 Task: Find connections with filter location Chāndūr Bāzār with filter topic #jobinterviewswith filter profile language French with filter current company Ambe International-Recruitment and Mobility with filter school MORADABAD INSTITUTE OF TECHNOLOGY, MORADABAD. with filter industry Shuttles and Special Needs Transportation Services with filter service category Information Security with filter keywords title Telephone Operator
Action: Mouse moved to (581, 81)
Screenshot: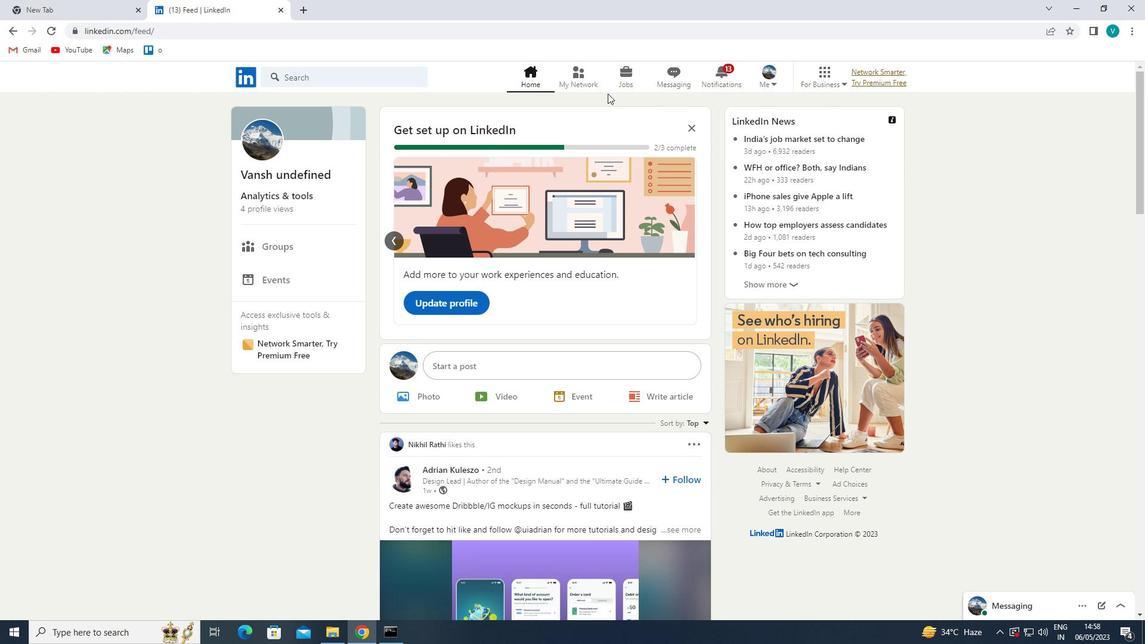 
Action: Mouse pressed left at (581, 81)
Screenshot: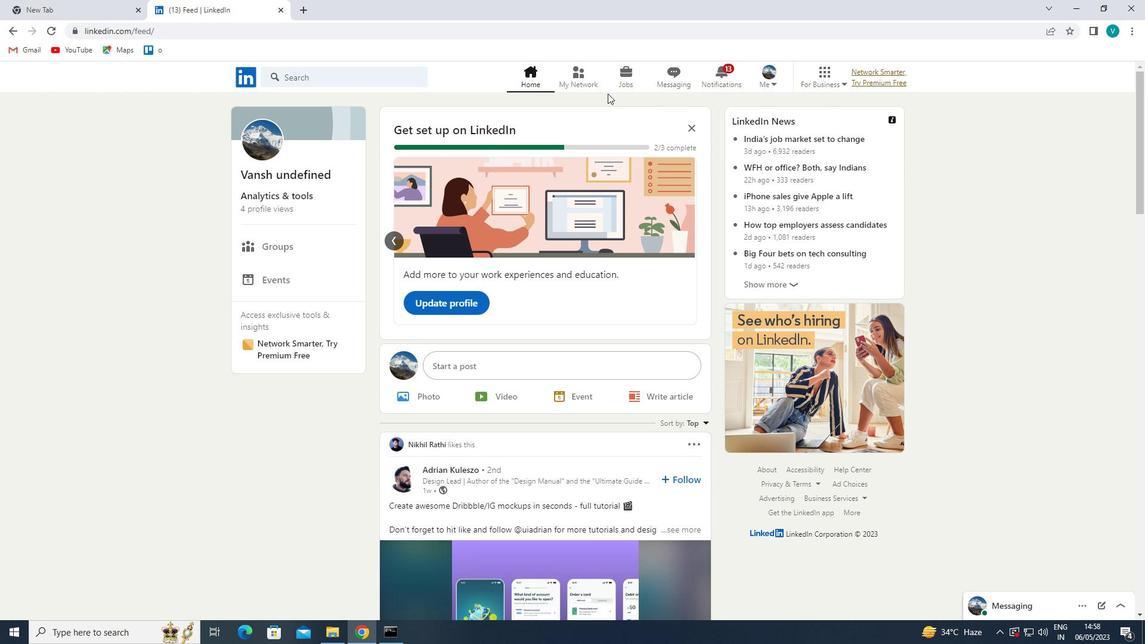
Action: Mouse moved to (333, 137)
Screenshot: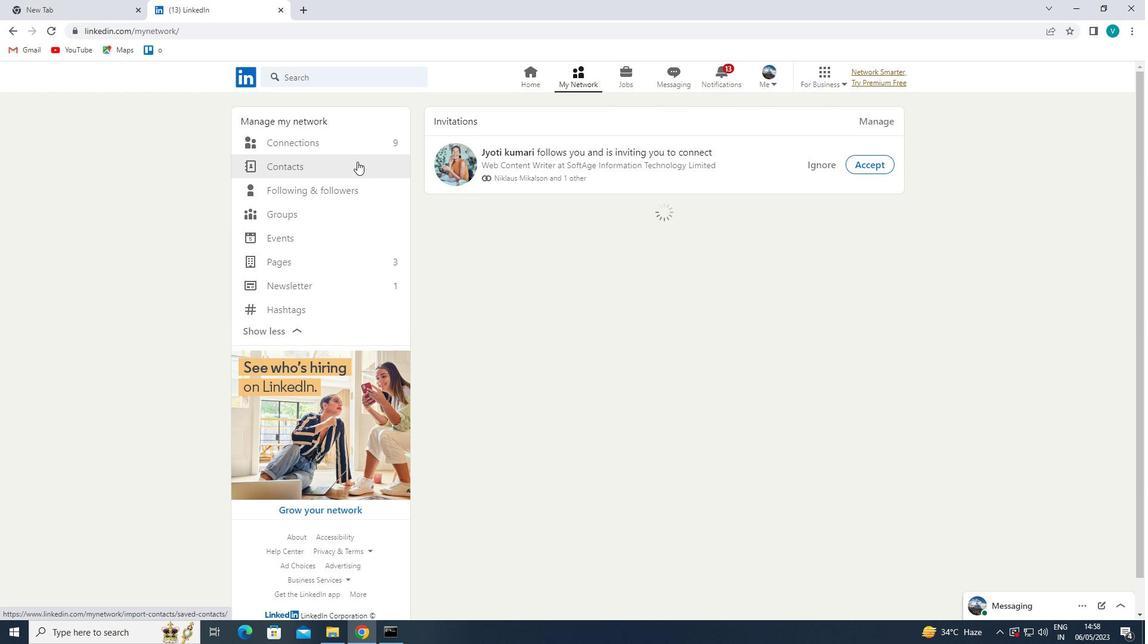 
Action: Mouse pressed left at (333, 137)
Screenshot: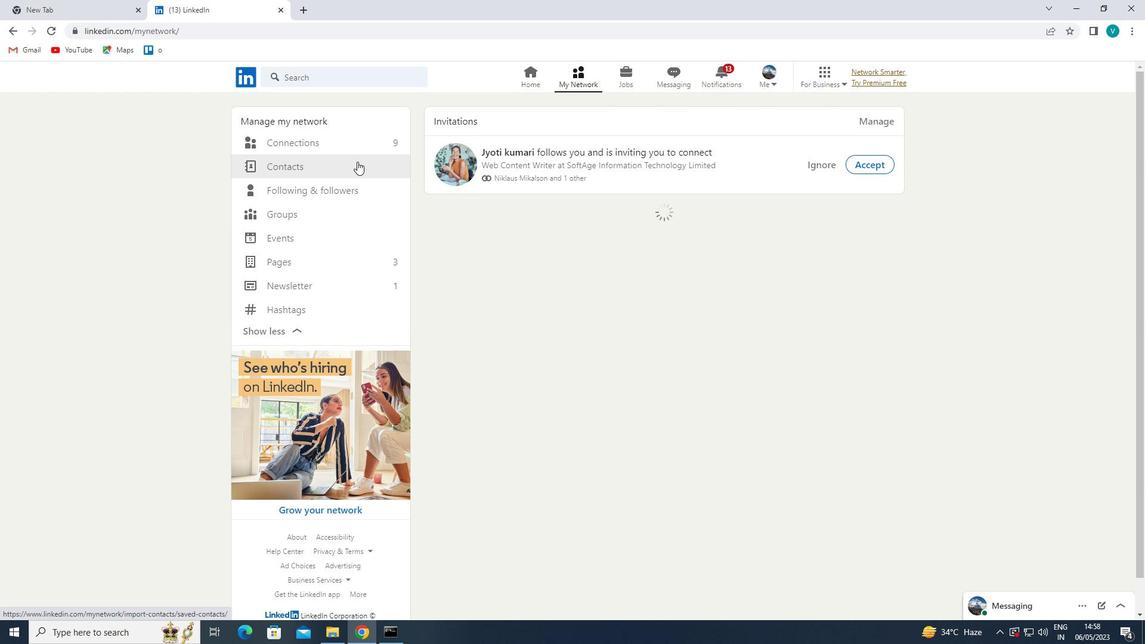 
Action: Mouse moved to (648, 137)
Screenshot: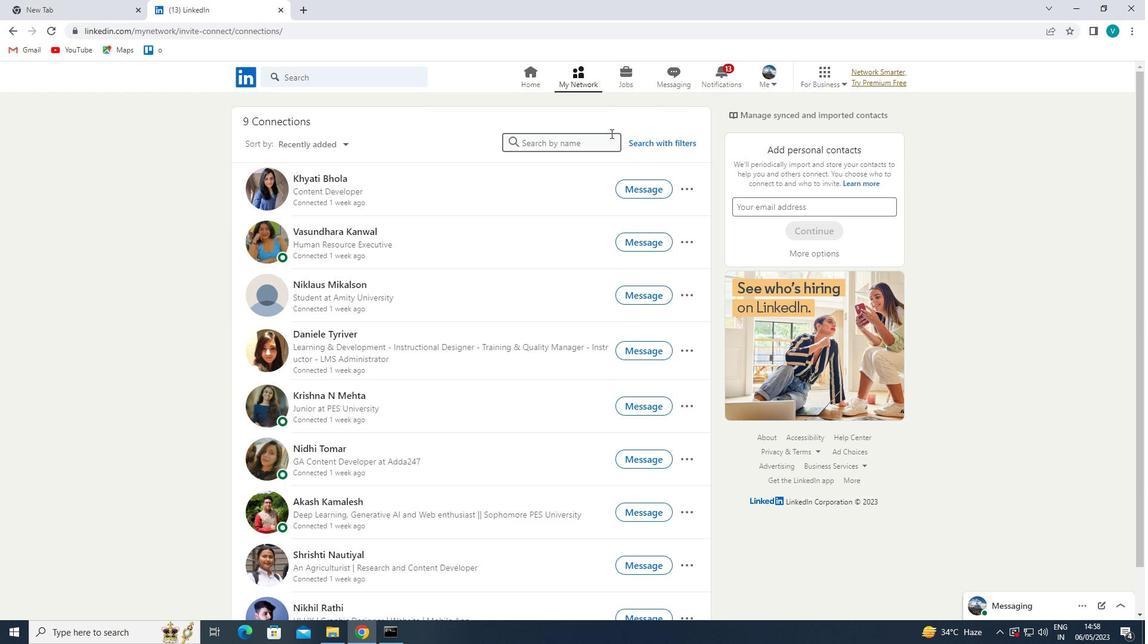 
Action: Mouse pressed left at (648, 137)
Screenshot: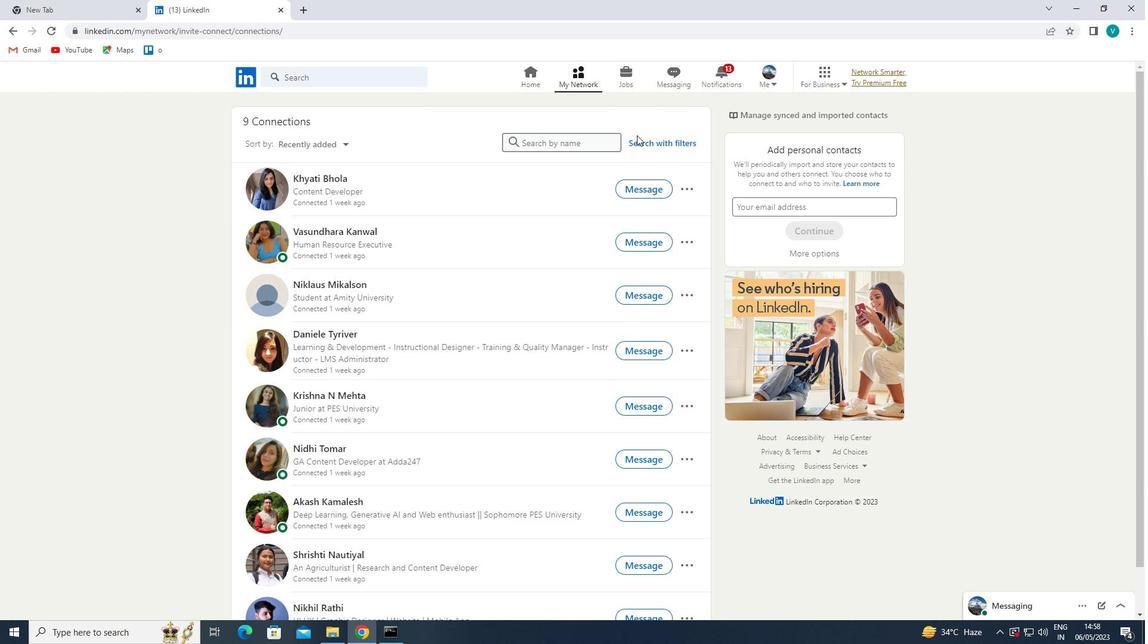 
Action: Mouse moved to (577, 107)
Screenshot: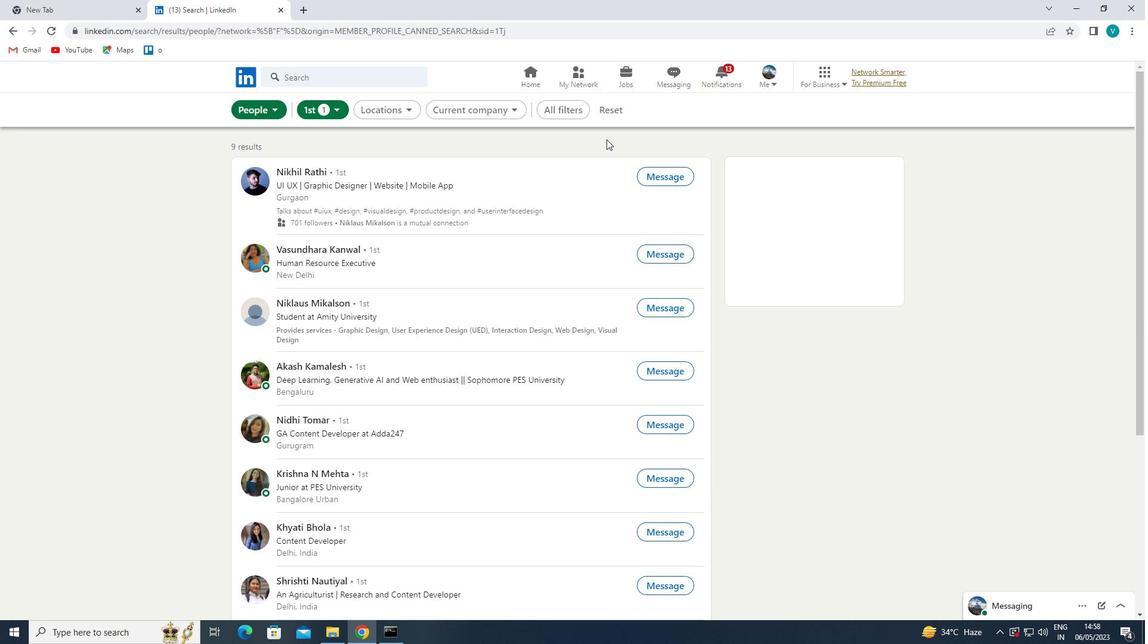 
Action: Mouse pressed left at (577, 107)
Screenshot: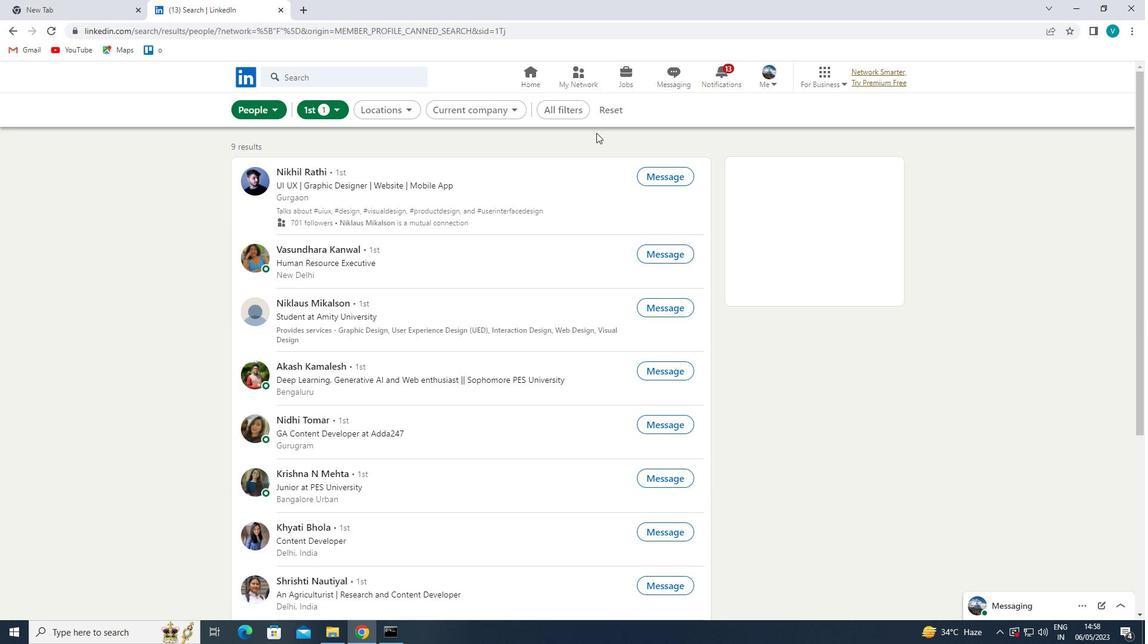 
Action: Mouse moved to (910, 248)
Screenshot: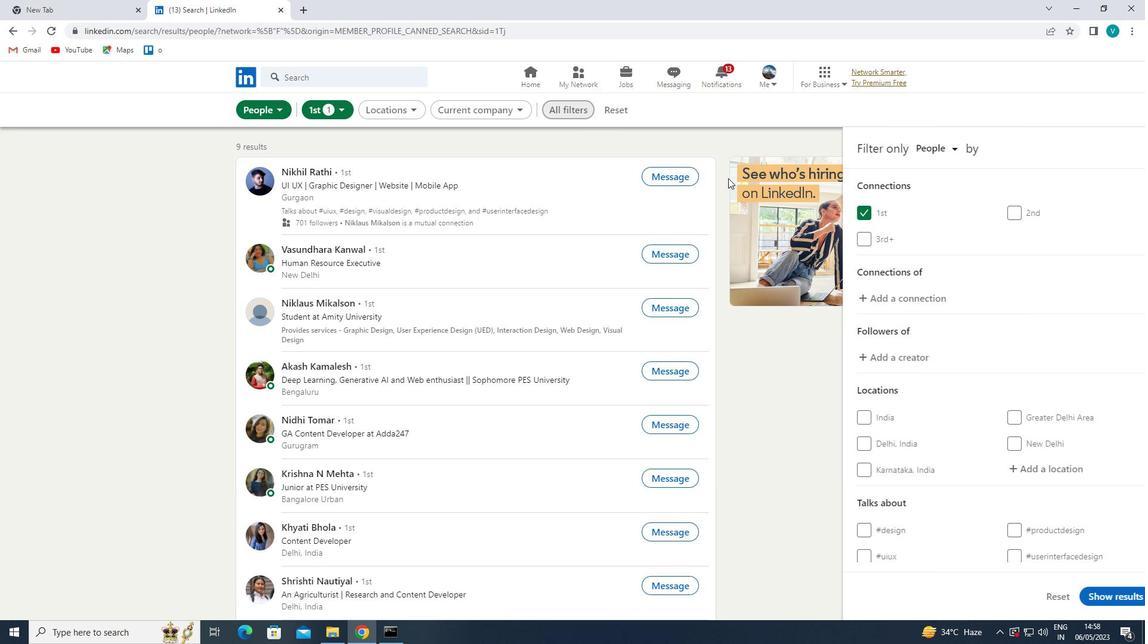 
Action: Mouse scrolled (910, 247) with delta (0, 0)
Screenshot: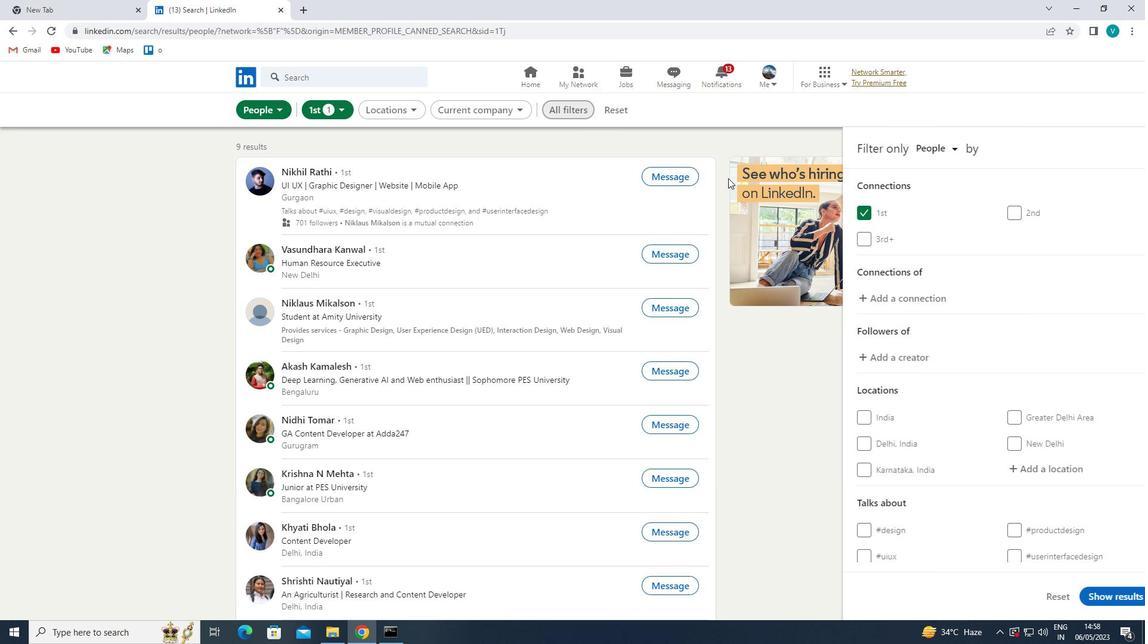 
Action: Mouse moved to (913, 251)
Screenshot: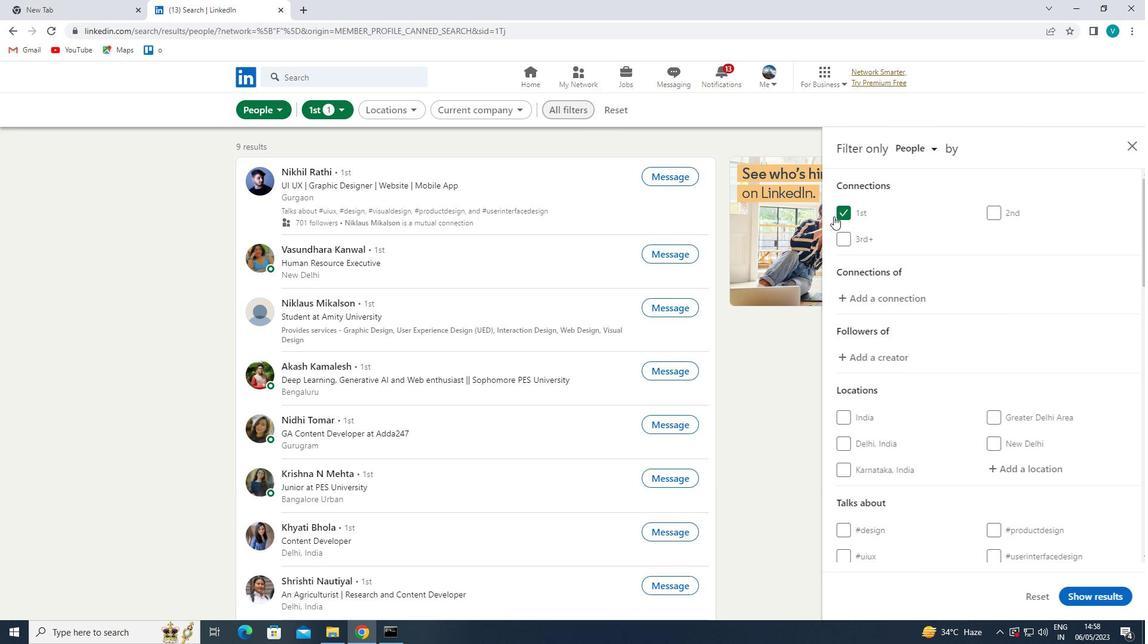 
Action: Mouse scrolled (913, 250) with delta (0, 0)
Screenshot: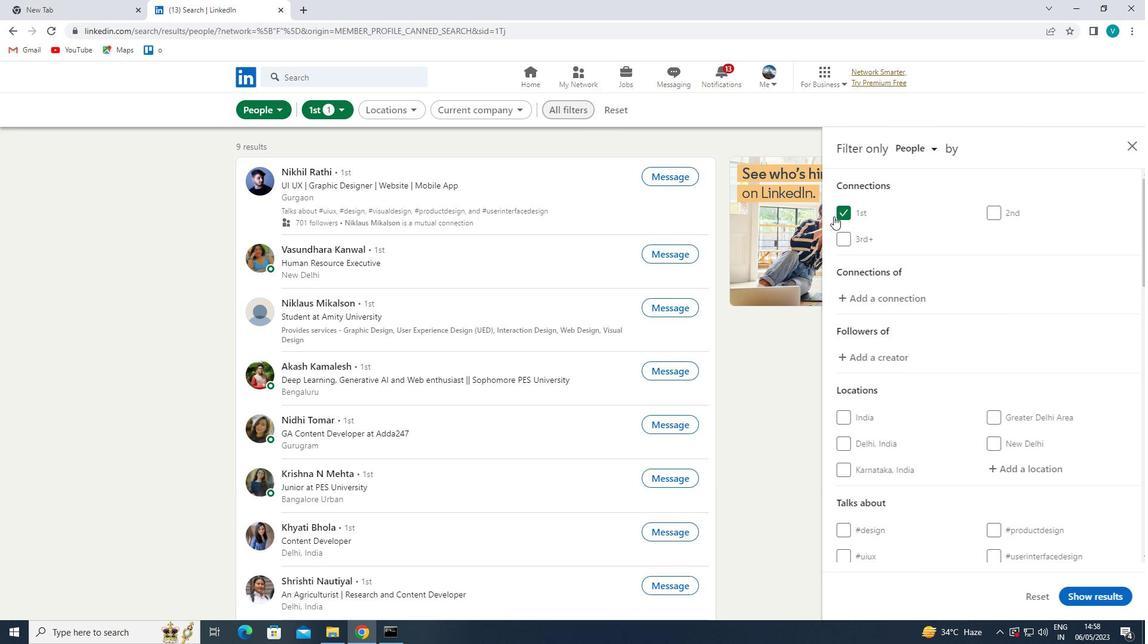 
Action: Mouse moved to (923, 259)
Screenshot: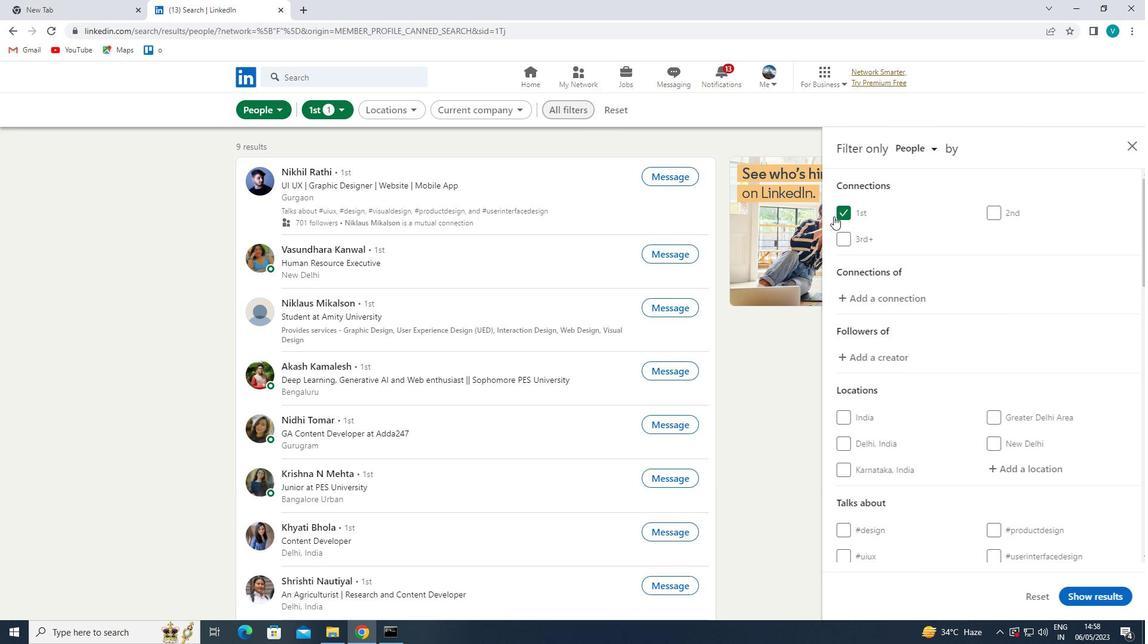 
Action: Mouse scrolled (923, 258) with delta (0, 0)
Screenshot: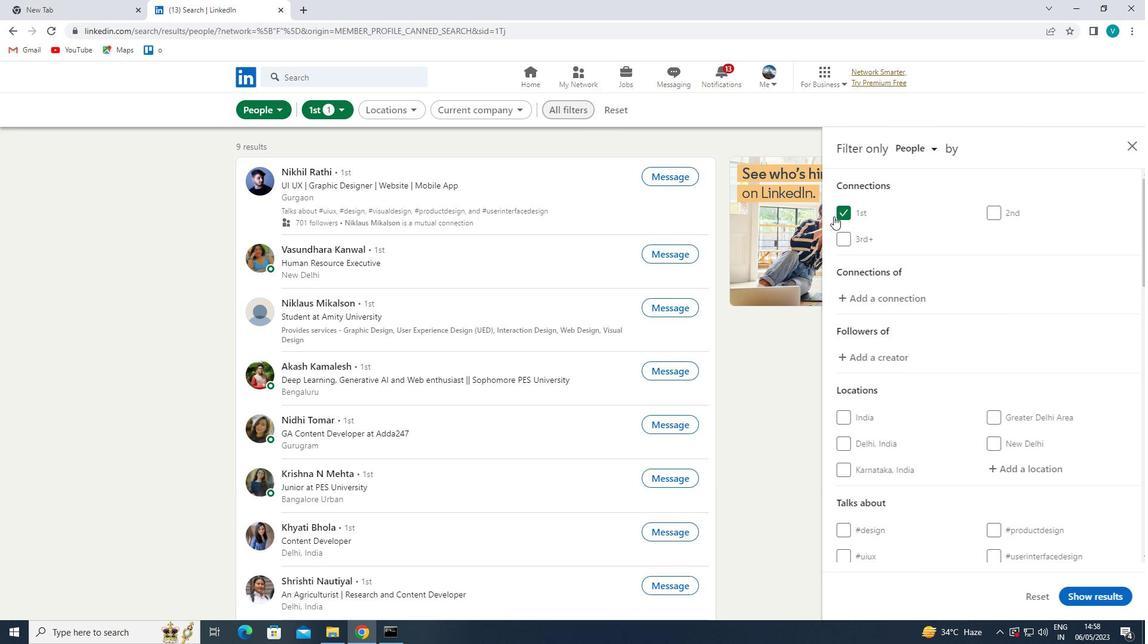 
Action: Mouse moved to (1020, 291)
Screenshot: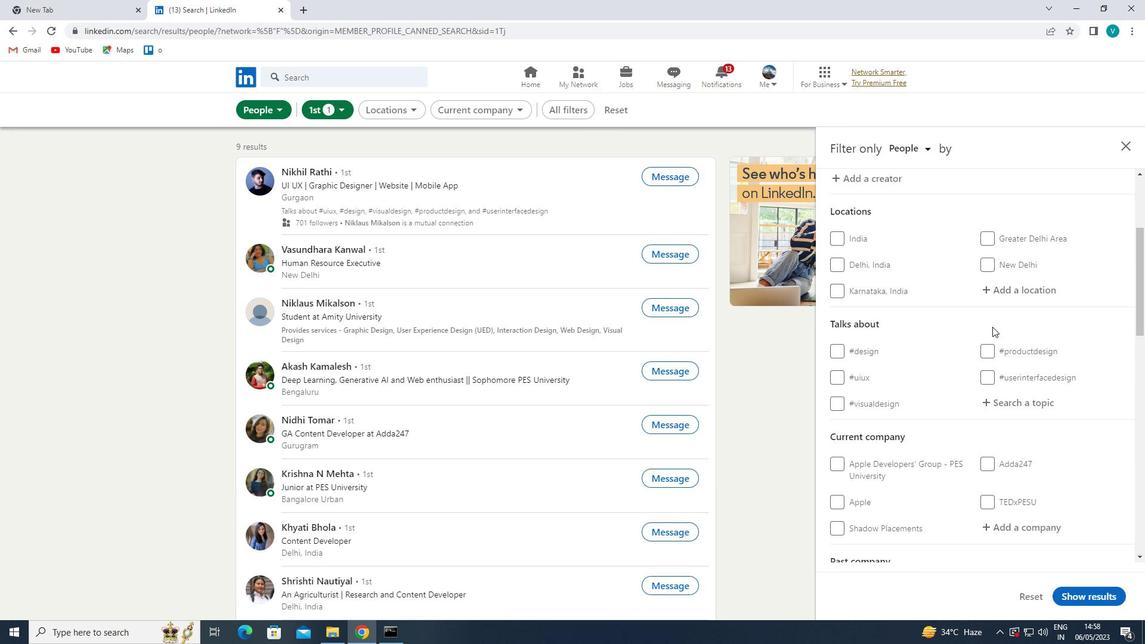 
Action: Mouse pressed left at (1020, 291)
Screenshot: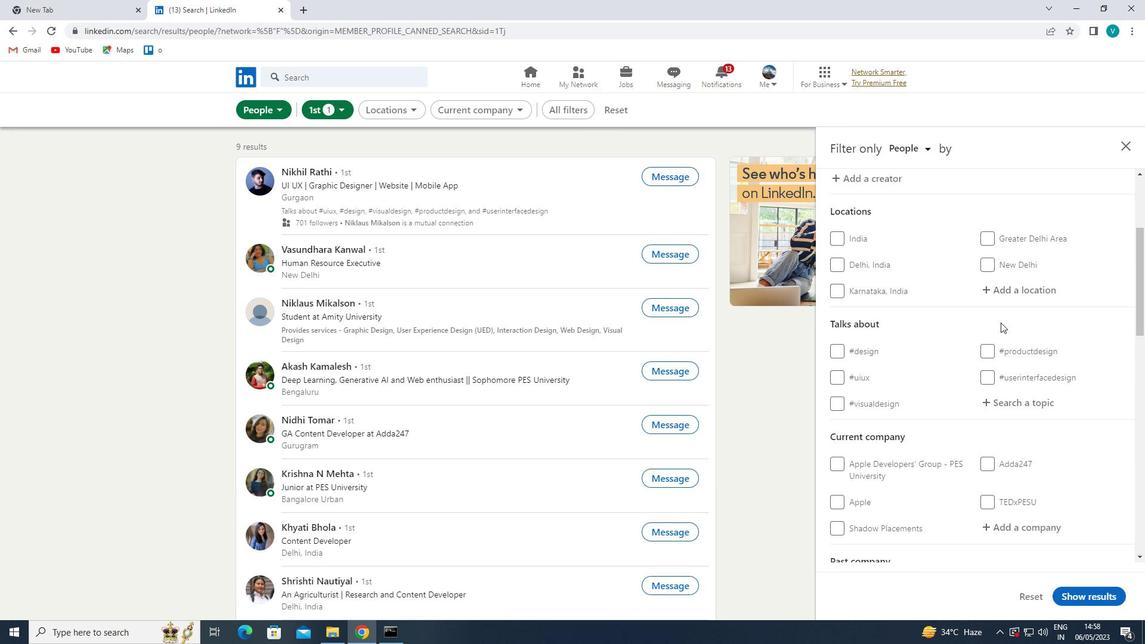 
Action: Mouse moved to (621, 76)
Screenshot: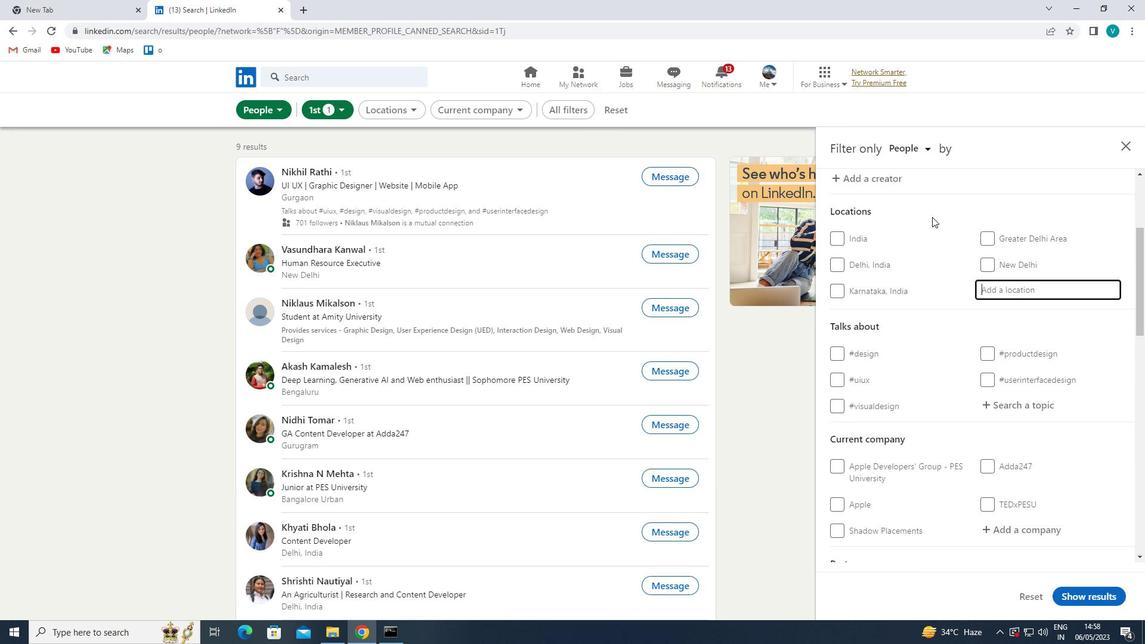 
Action: Key pressed <Key.shift>CHANDUR
Screenshot: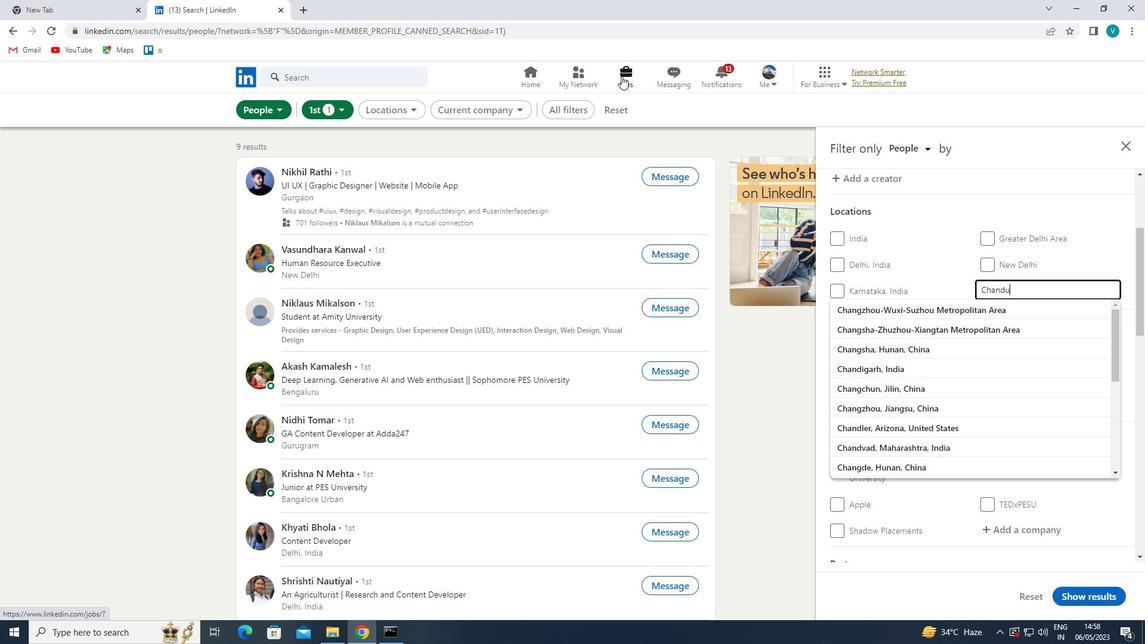 
Action: Mouse moved to (917, 307)
Screenshot: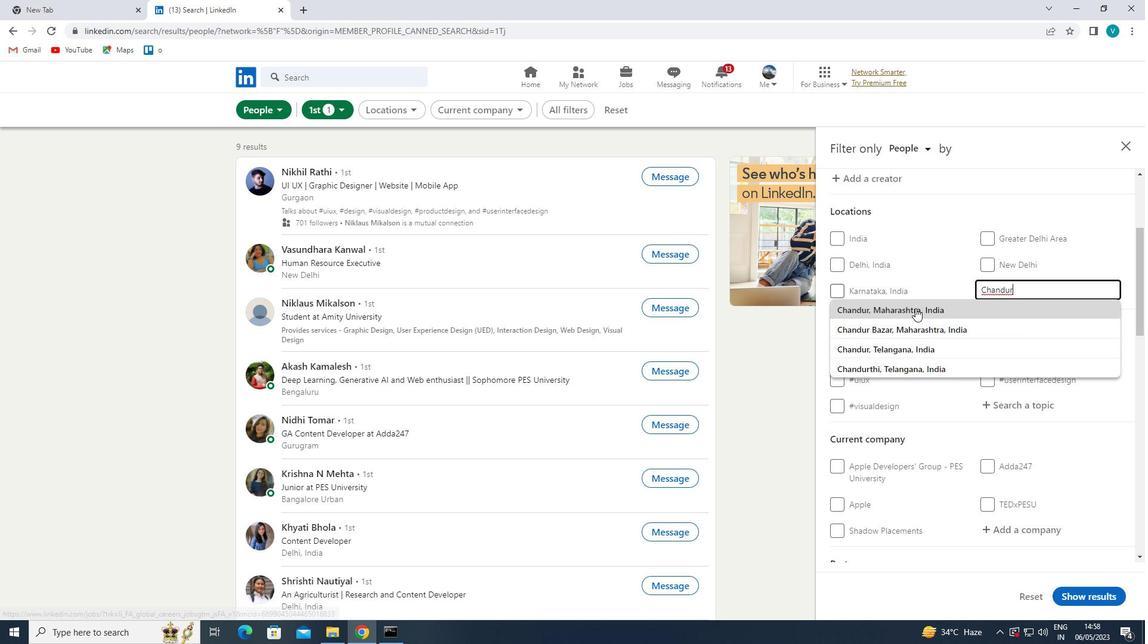 
Action: Mouse pressed left at (917, 307)
Screenshot: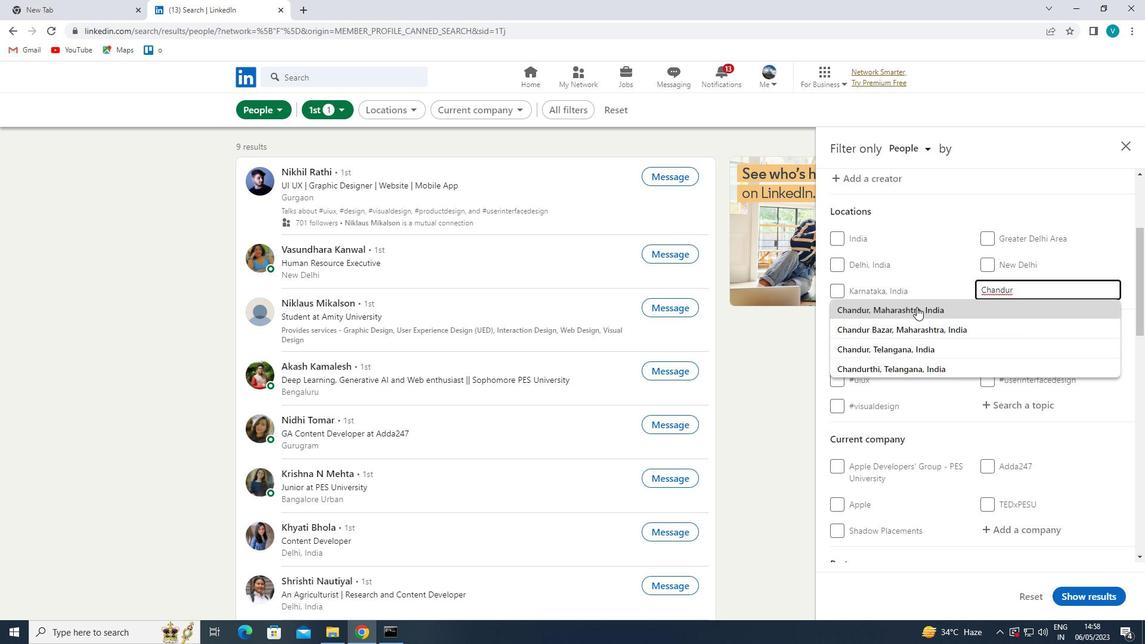 
Action: Mouse moved to (901, 283)
Screenshot: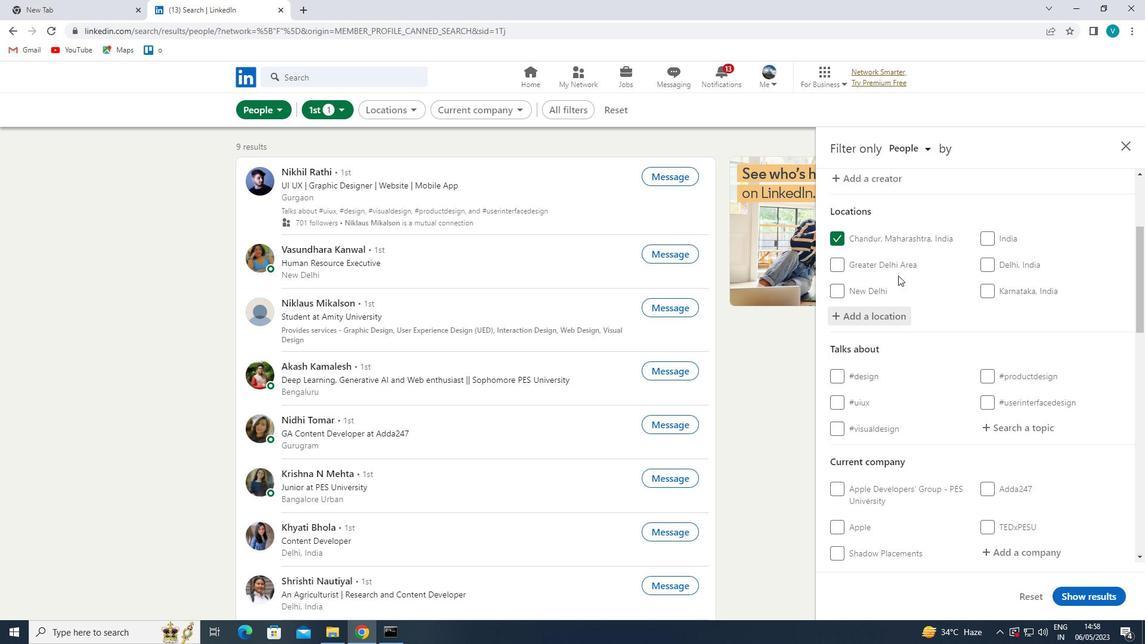 
Action: Mouse scrolled (901, 282) with delta (0, 0)
Screenshot: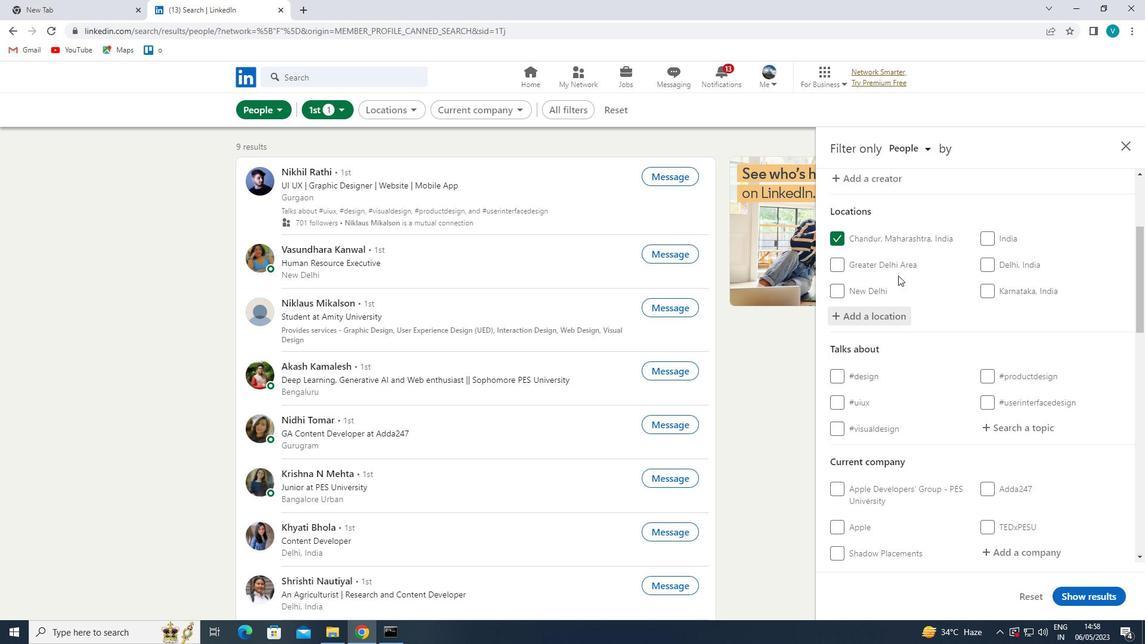 
Action: Mouse moved to (904, 284)
Screenshot: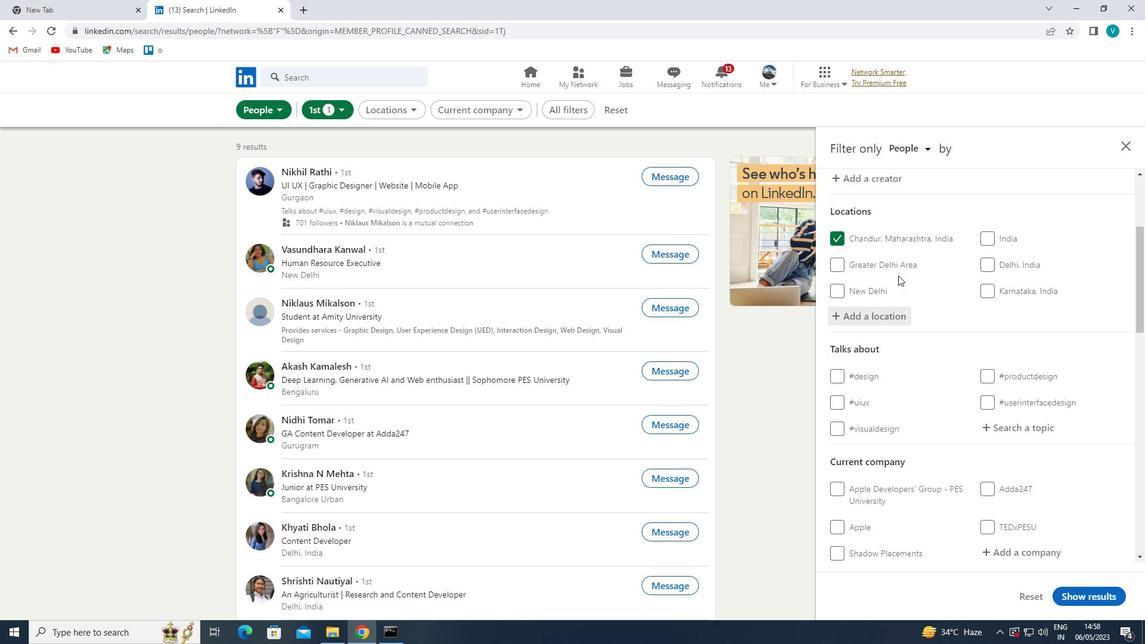 
Action: Mouse scrolled (904, 284) with delta (0, 0)
Screenshot: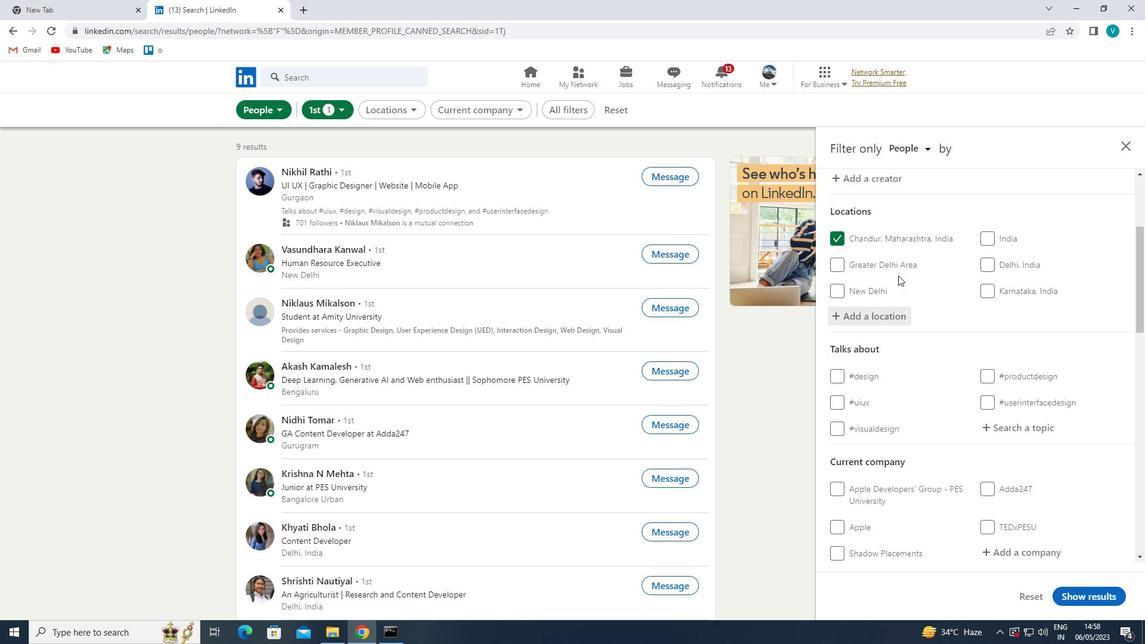 
Action: Mouse moved to (1027, 309)
Screenshot: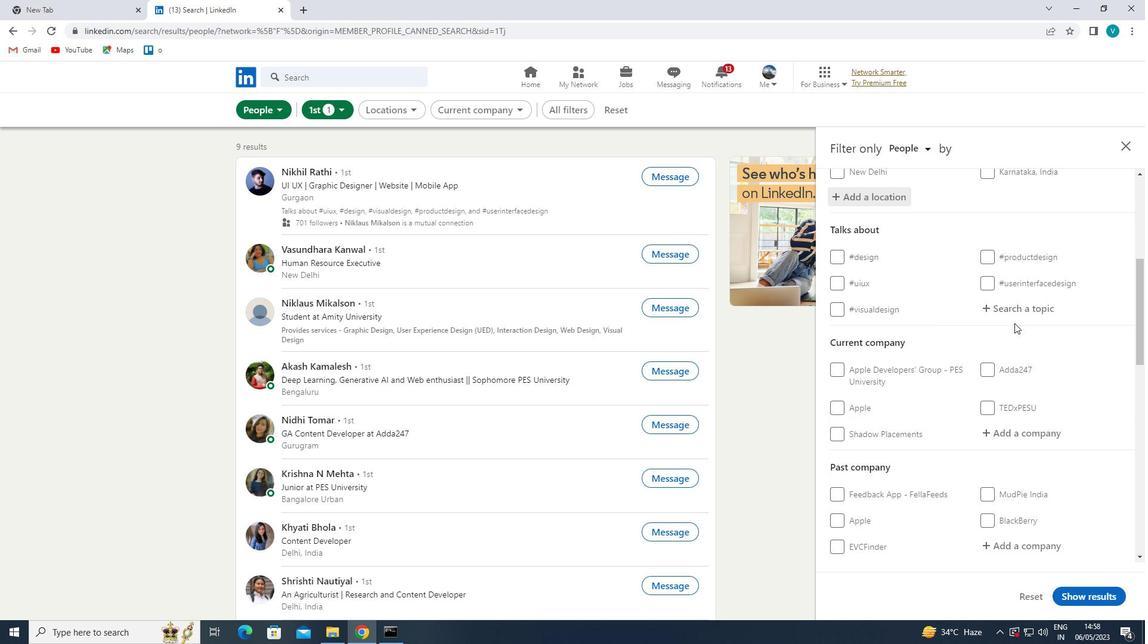 
Action: Mouse pressed left at (1027, 309)
Screenshot: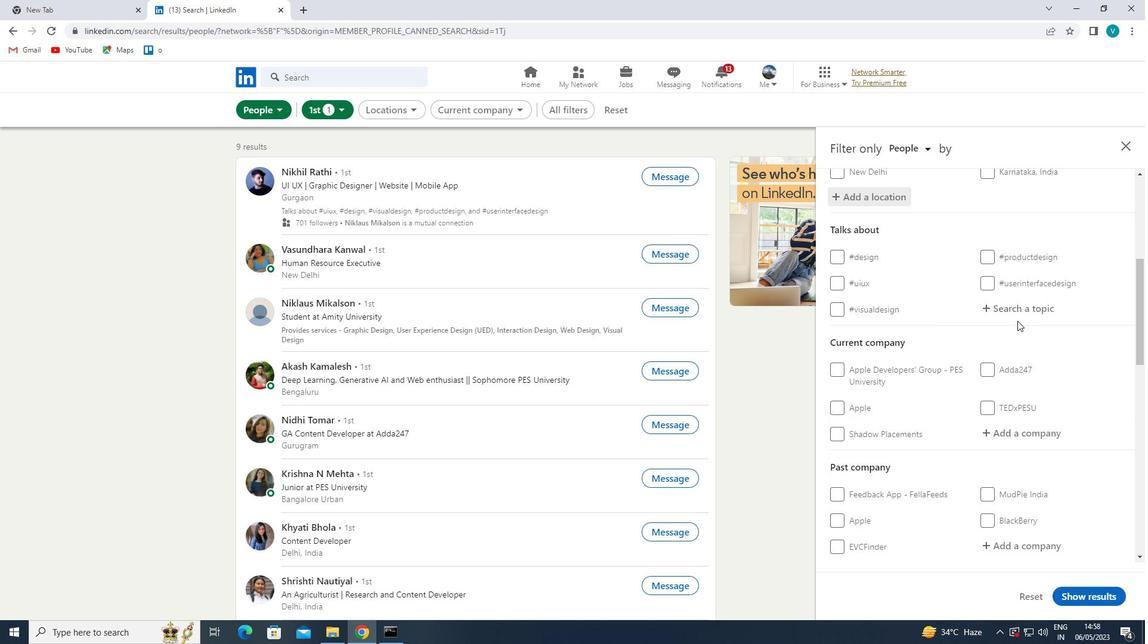 
Action: Mouse moved to (747, 227)
Screenshot: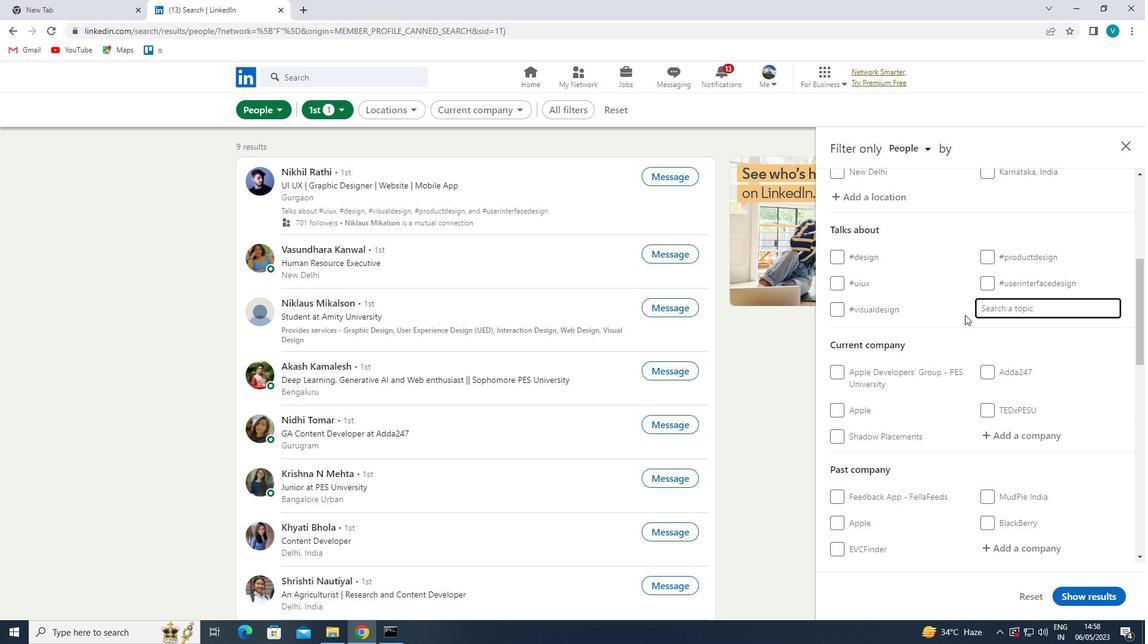 
Action: Key pressed JOBINTERVIEW
Screenshot: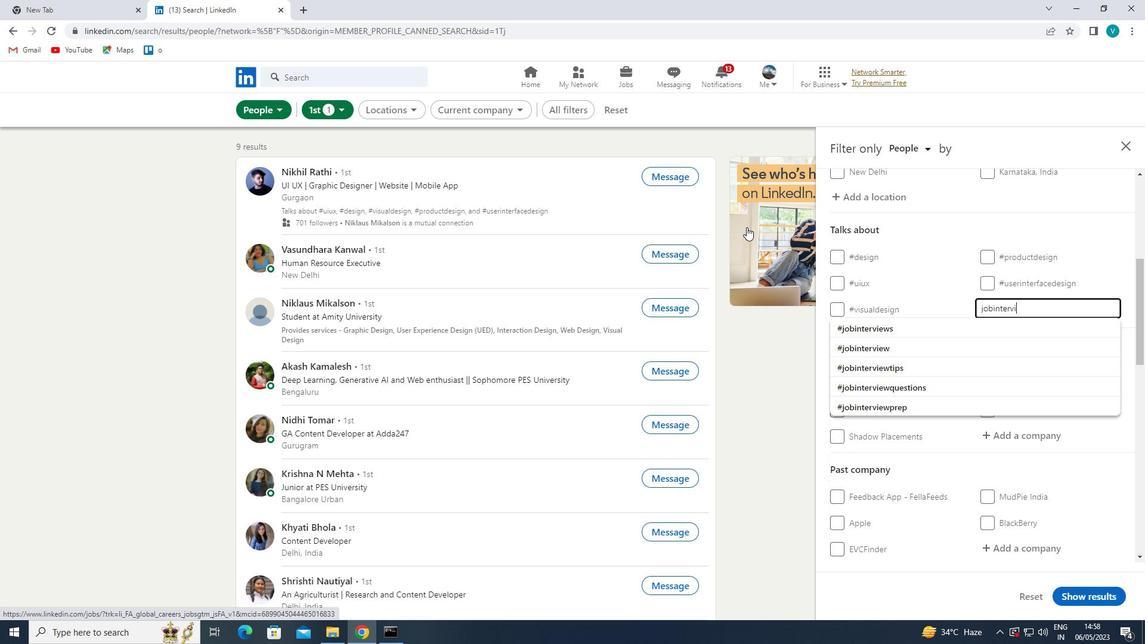 
Action: Mouse moved to (891, 333)
Screenshot: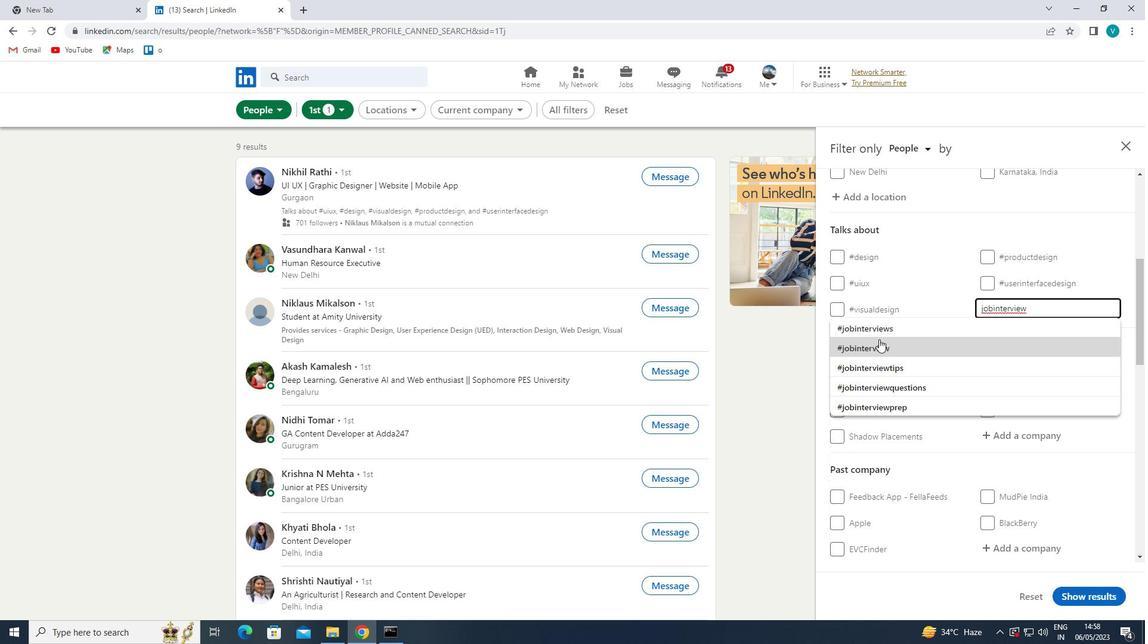 
Action: Mouse pressed left at (891, 333)
Screenshot: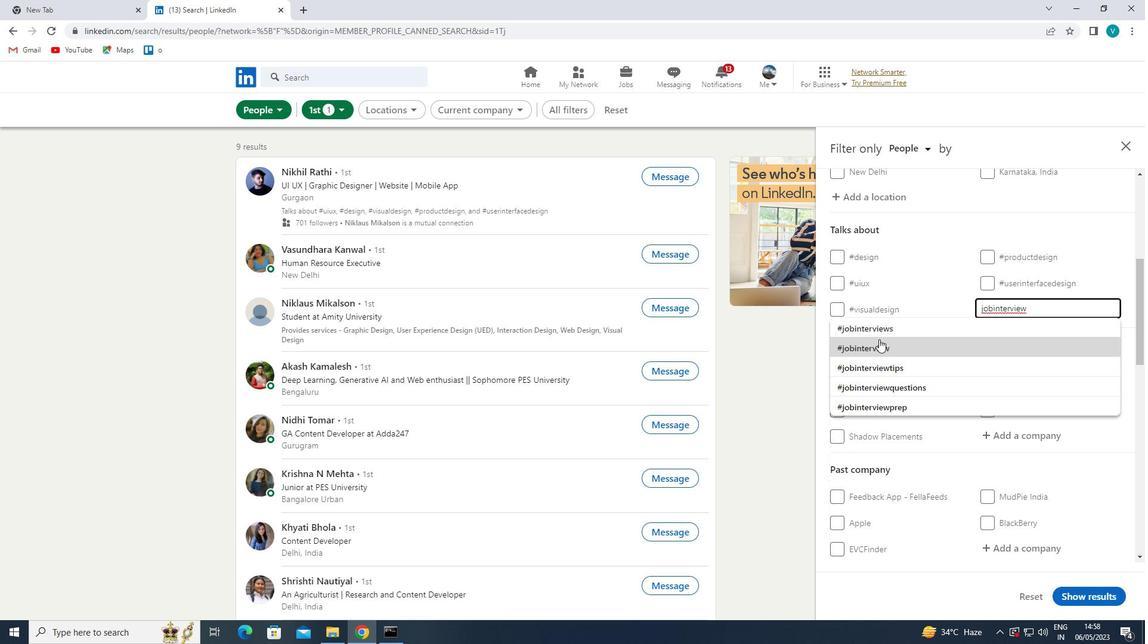 
Action: Mouse moved to (928, 353)
Screenshot: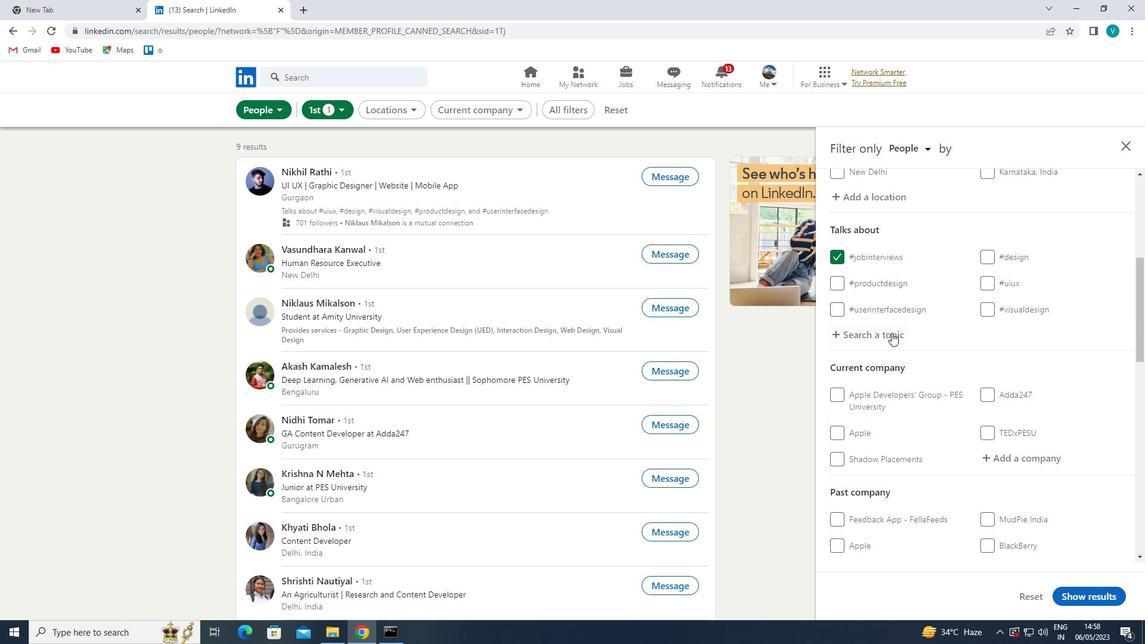
Action: Mouse scrolled (928, 353) with delta (0, 0)
Screenshot: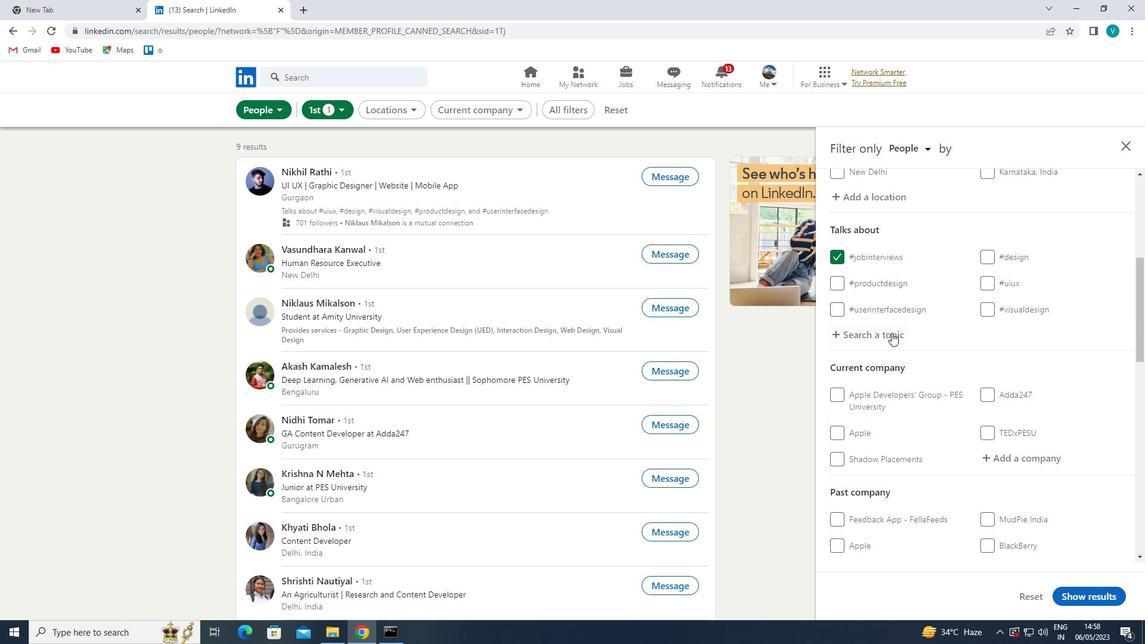 
Action: Mouse moved to (950, 365)
Screenshot: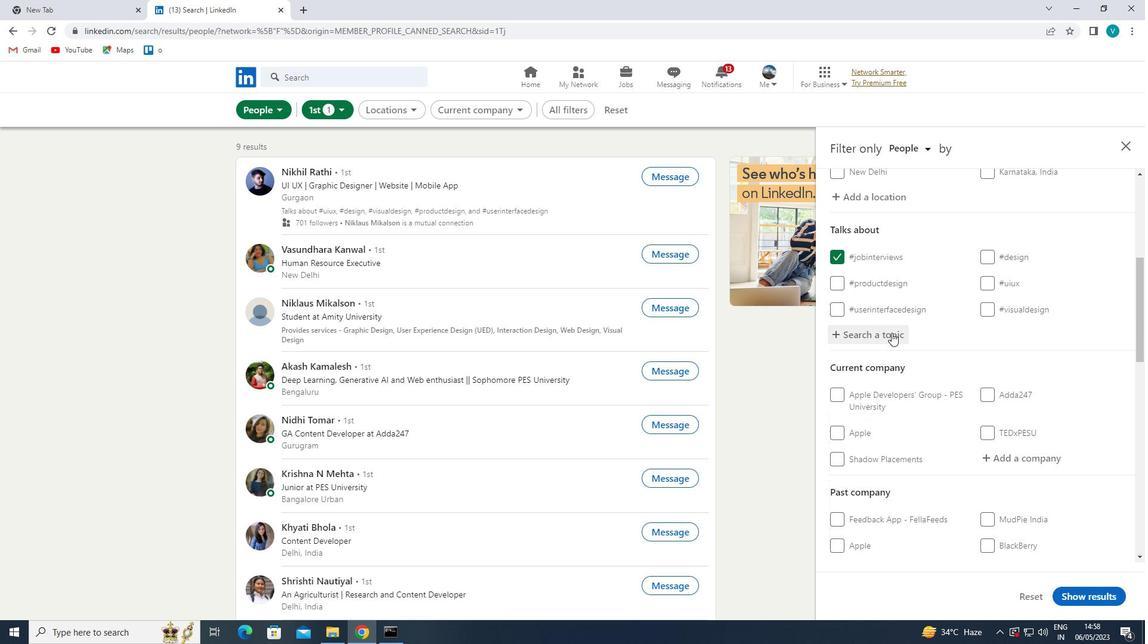 
Action: Mouse scrolled (950, 365) with delta (0, 0)
Screenshot: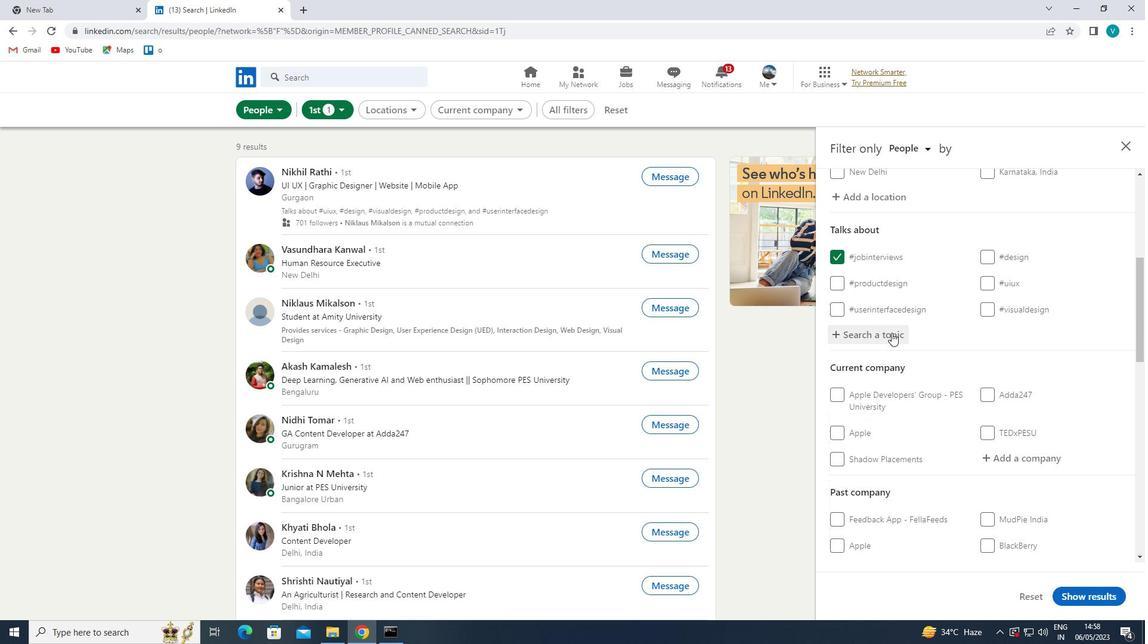 
Action: Mouse moved to (1033, 340)
Screenshot: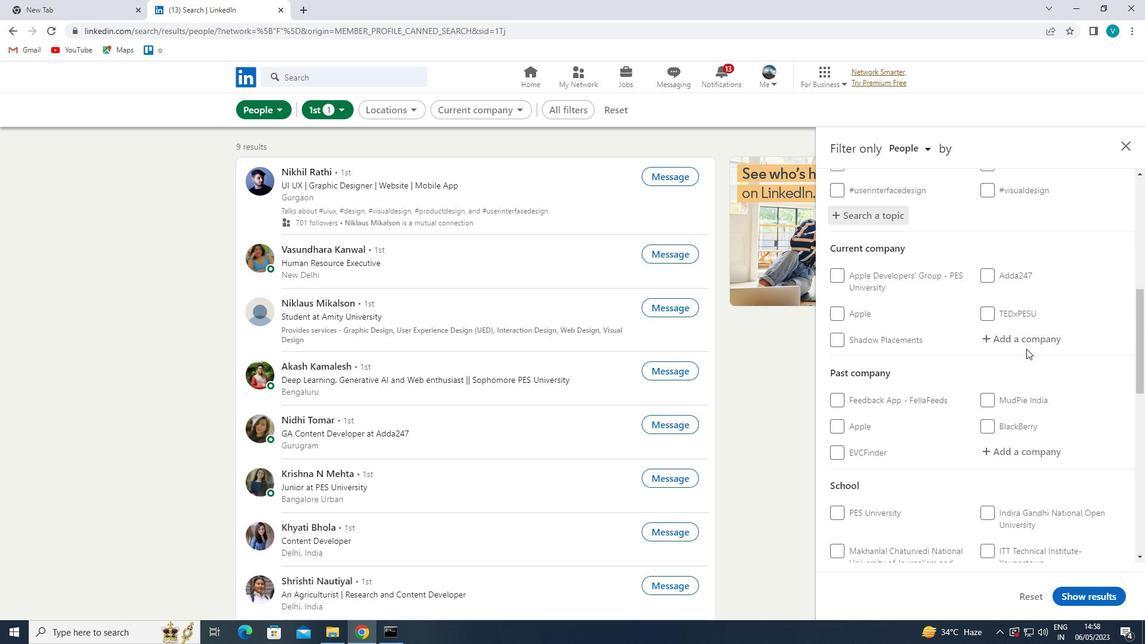 
Action: Mouse pressed left at (1033, 340)
Screenshot: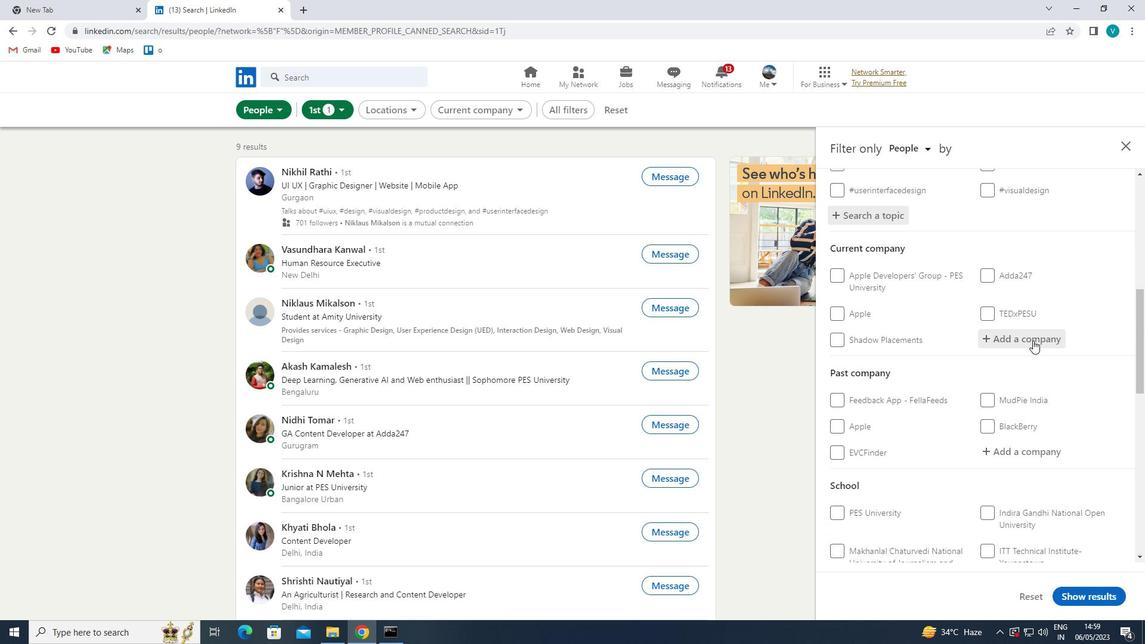 
Action: Key pressed <Key.shift>A
Screenshot: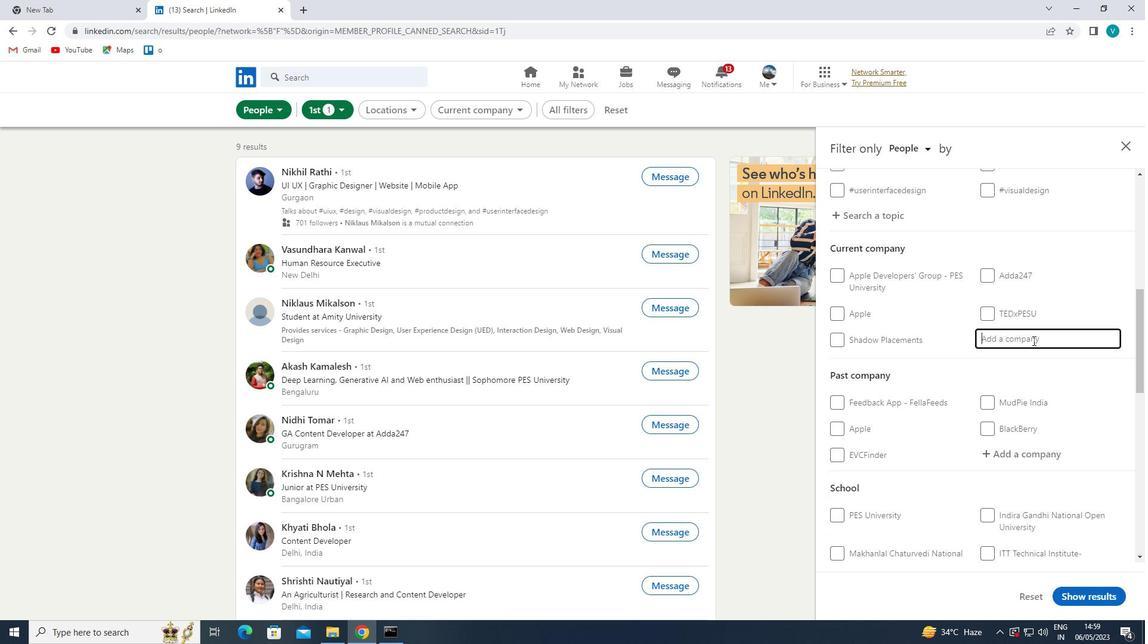 
Action: Mouse moved to (940, 307)
Screenshot: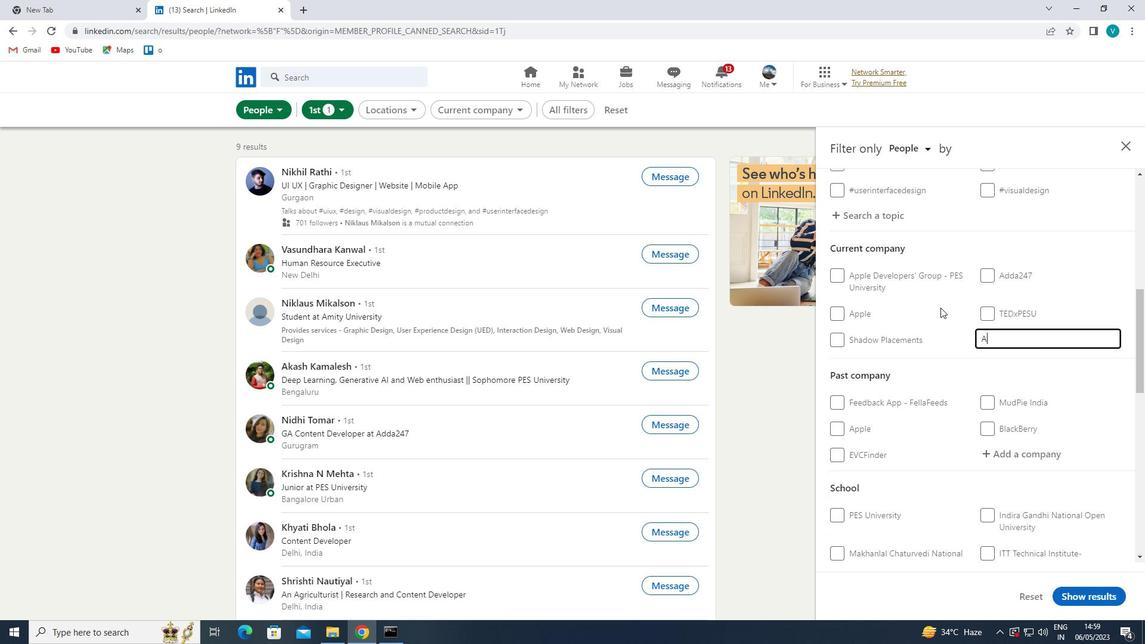 
Action: Key pressed MBE
Screenshot: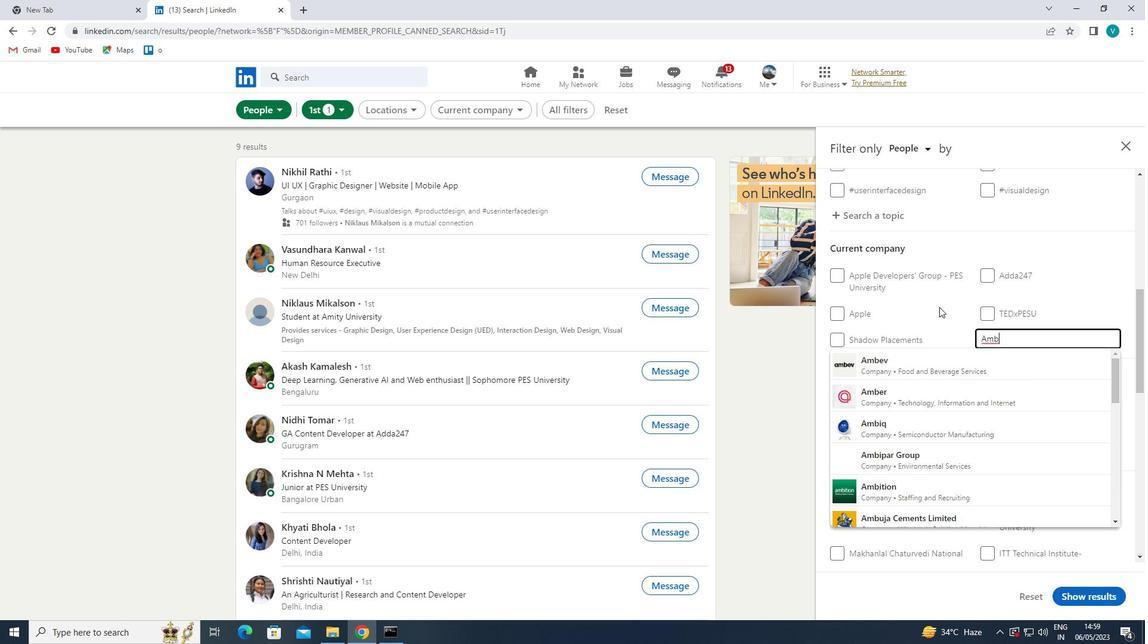 
Action: Mouse moved to (957, 430)
Screenshot: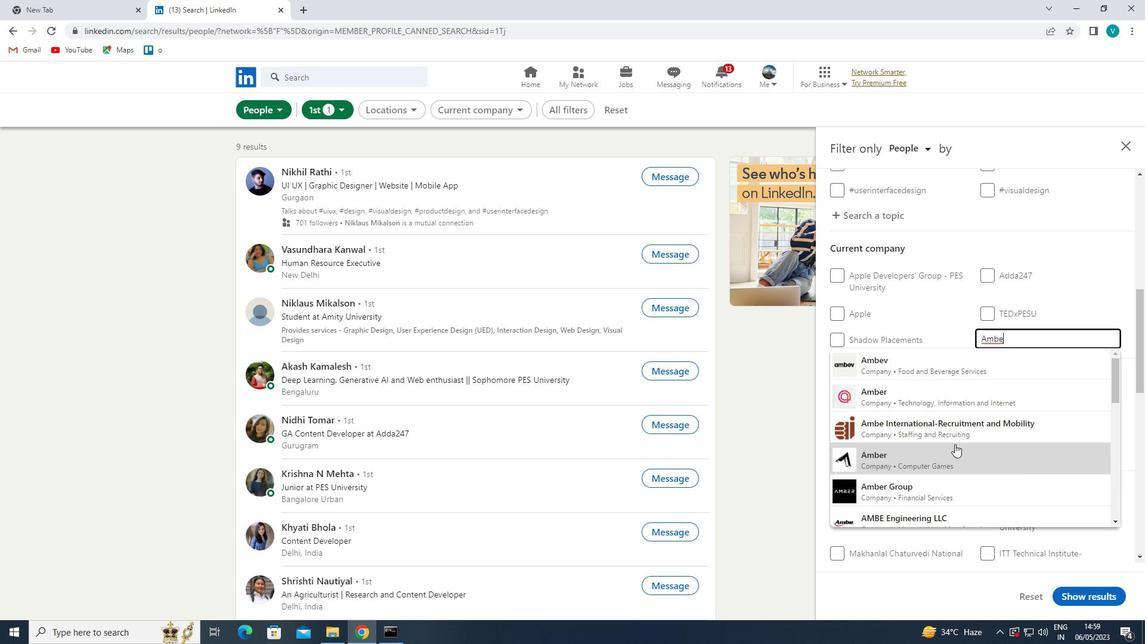 
Action: Mouse pressed left at (957, 430)
Screenshot: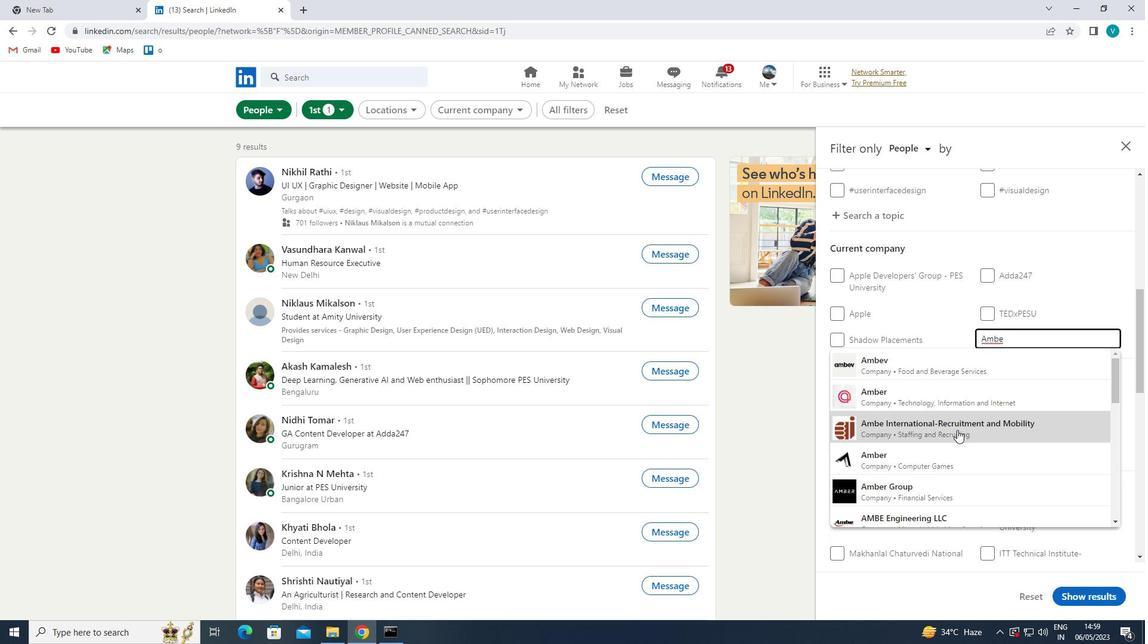 
Action: Mouse moved to (974, 429)
Screenshot: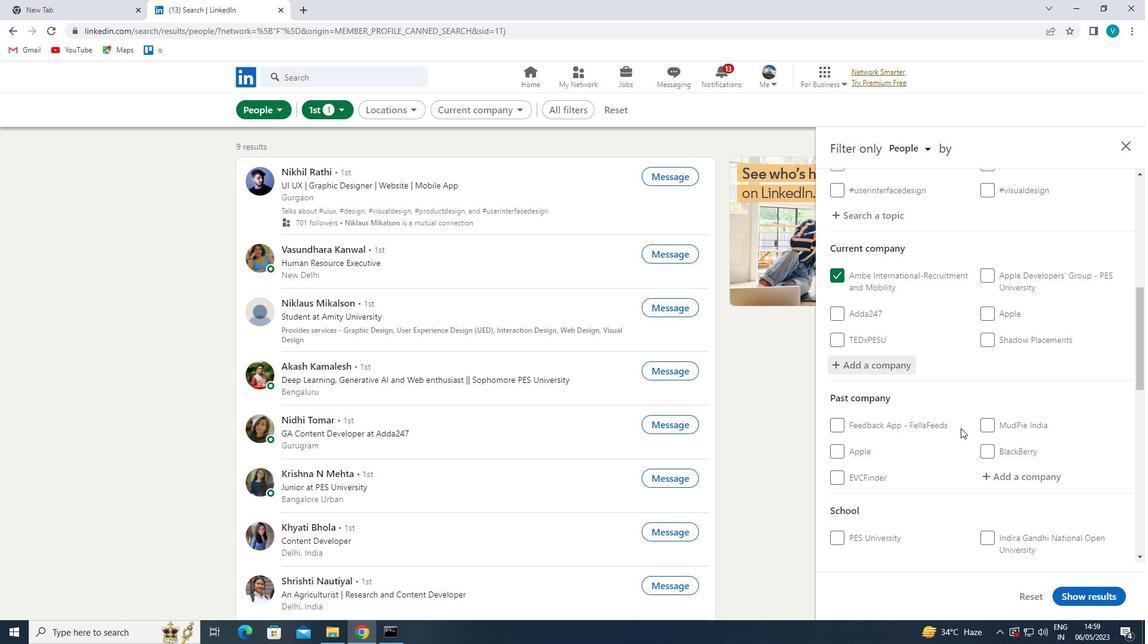 
Action: Mouse scrolled (974, 428) with delta (0, 0)
Screenshot: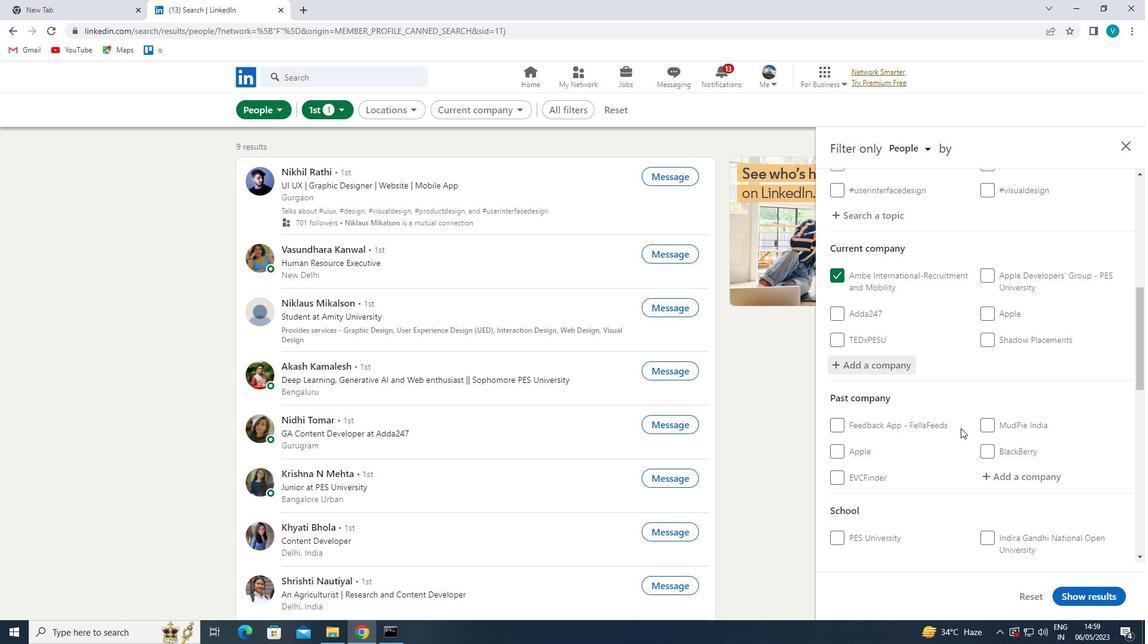 
Action: Mouse moved to (985, 426)
Screenshot: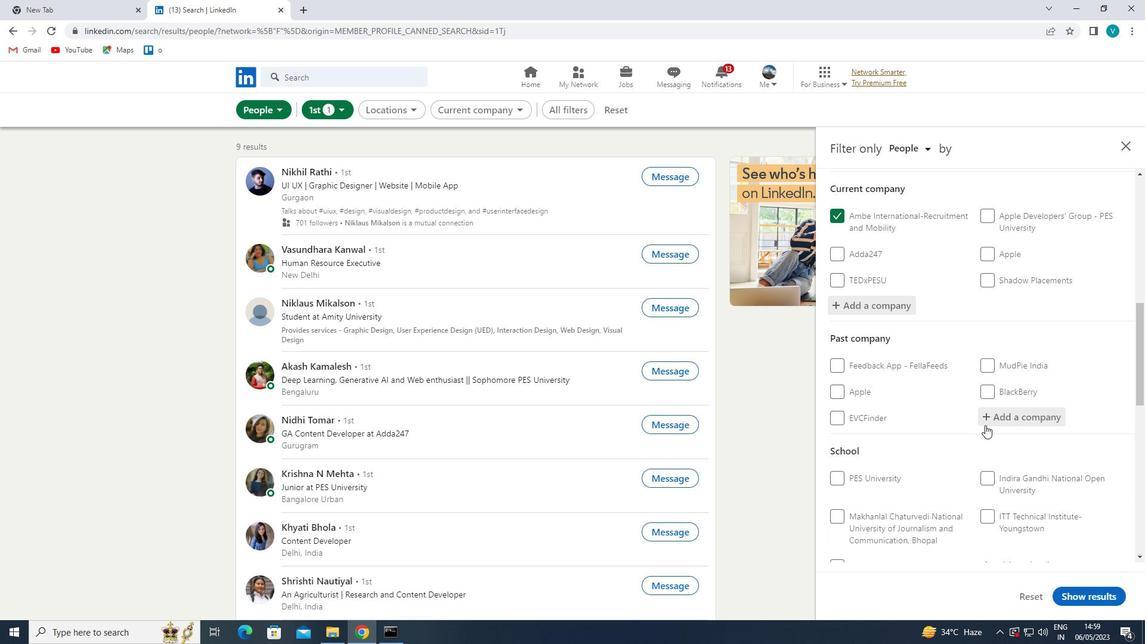 
Action: Mouse scrolled (985, 425) with delta (0, 0)
Screenshot: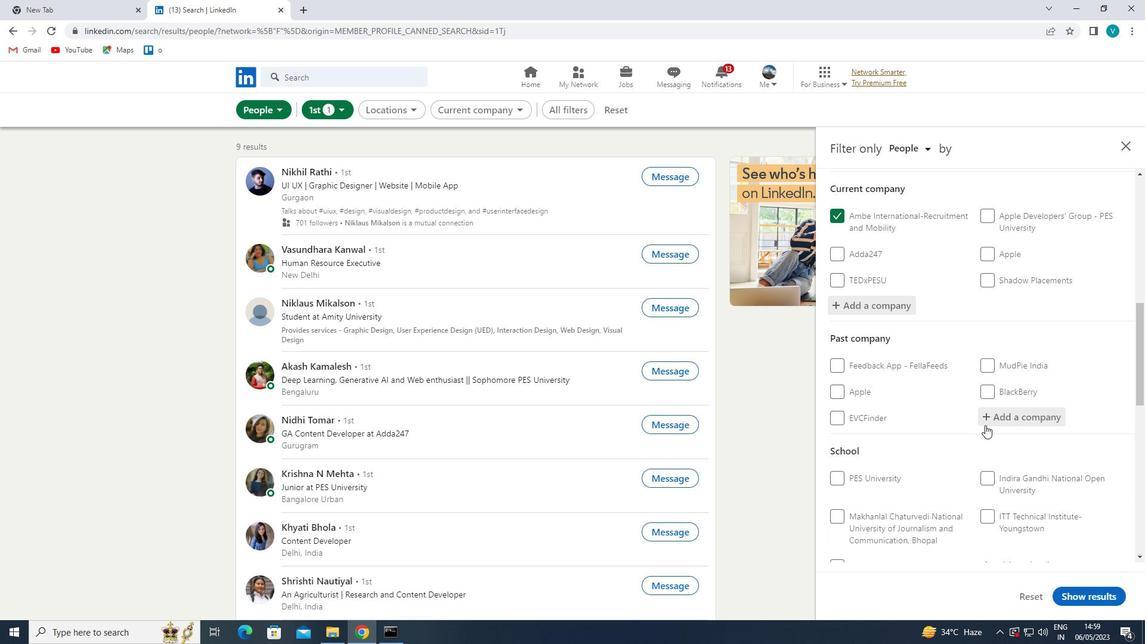
Action: Mouse scrolled (985, 425) with delta (0, 0)
Screenshot: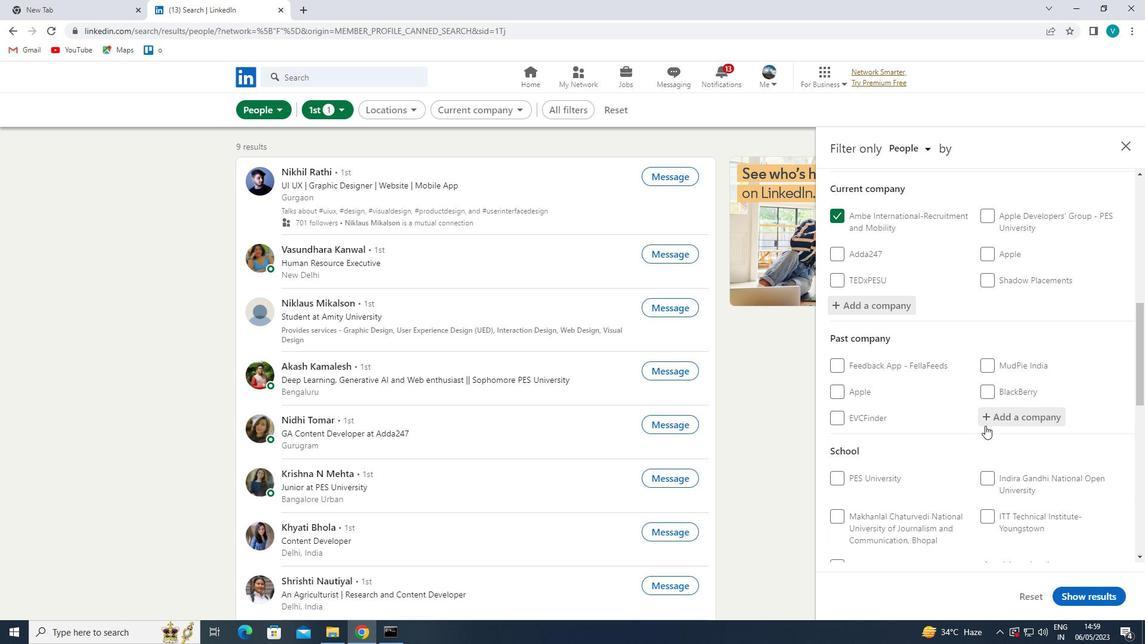 
Action: Mouse moved to (1000, 445)
Screenshot: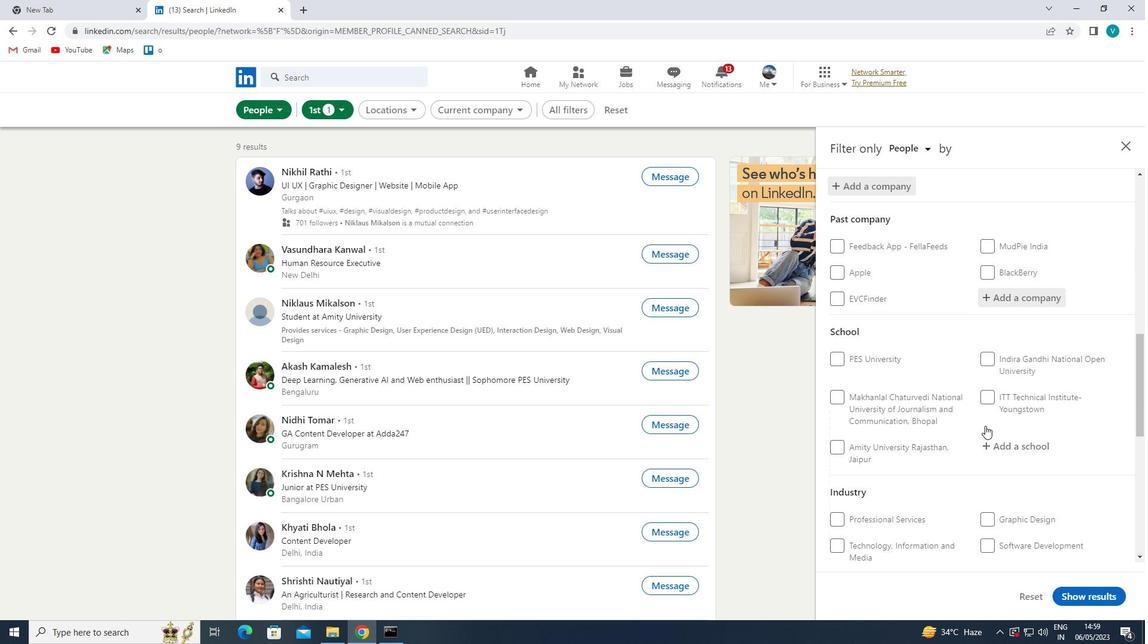 
Action: Mouse pressed left at (1000, 445)
Screenshot: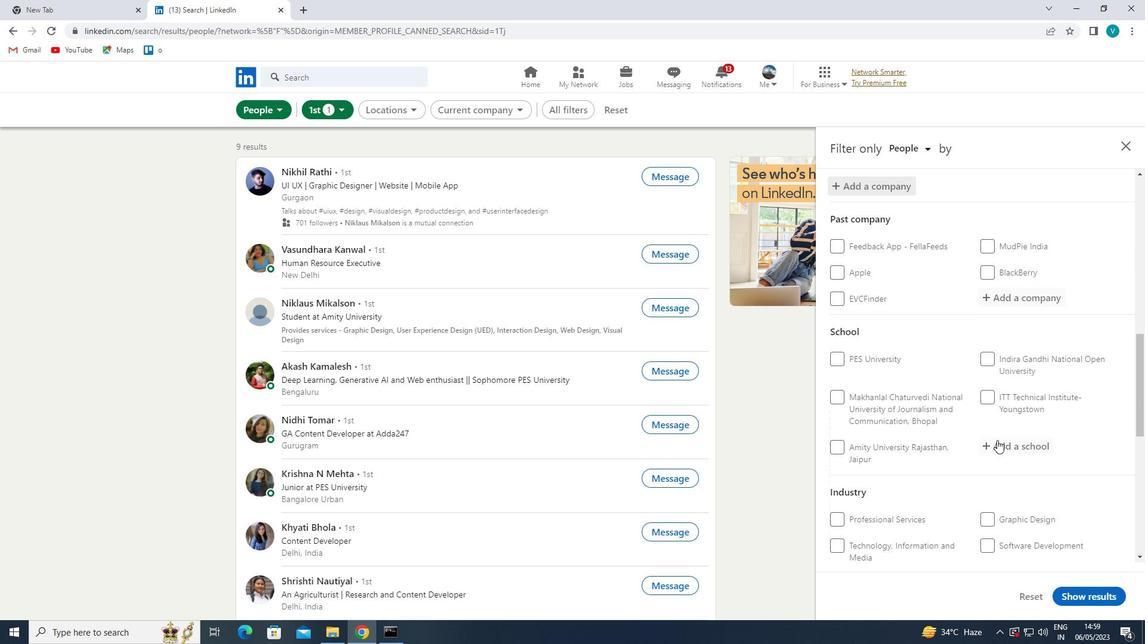 
Action: Mouse moved to (993, 439)
Screenshot: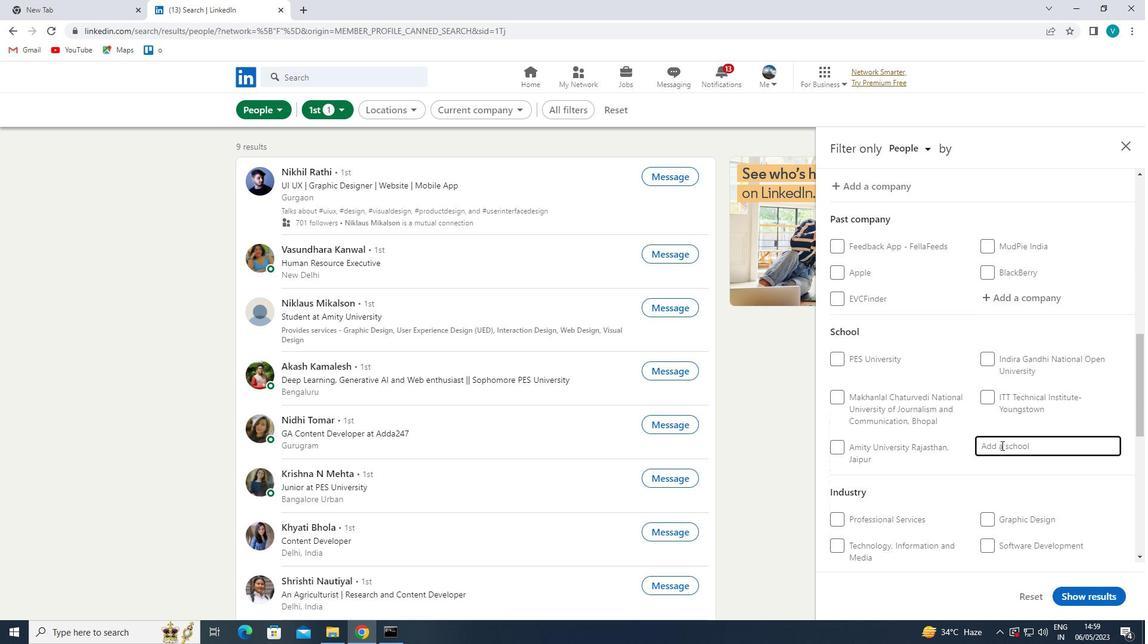 
Action: Key pressed <Key.shift>MORADA
Screenshot: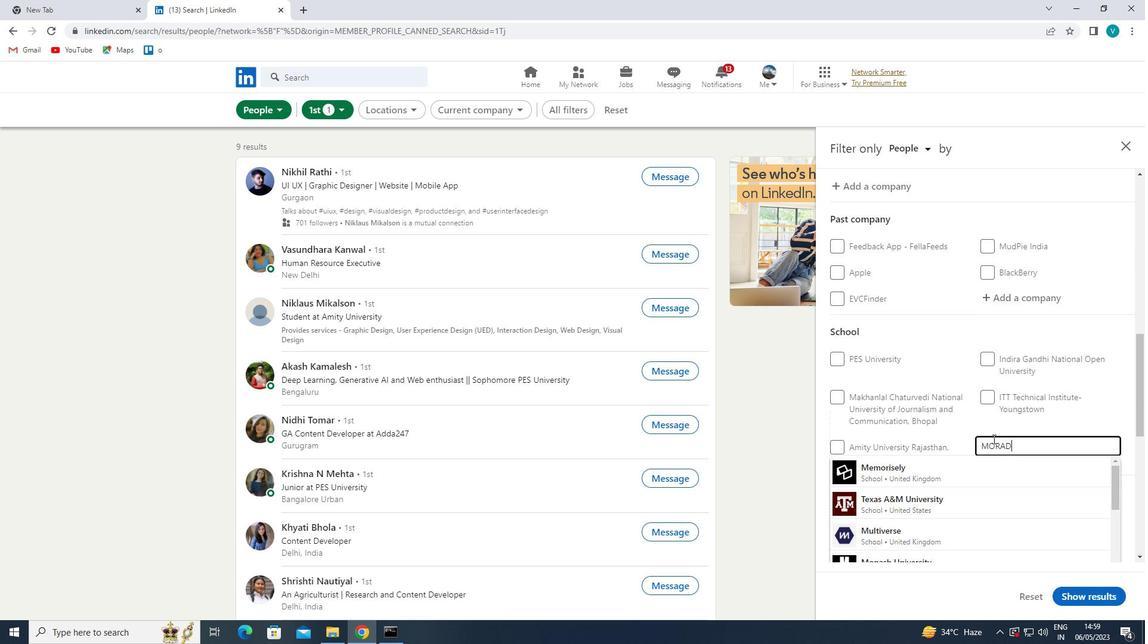 
Action: Mouse moved to (1023, 473)
Screenshot: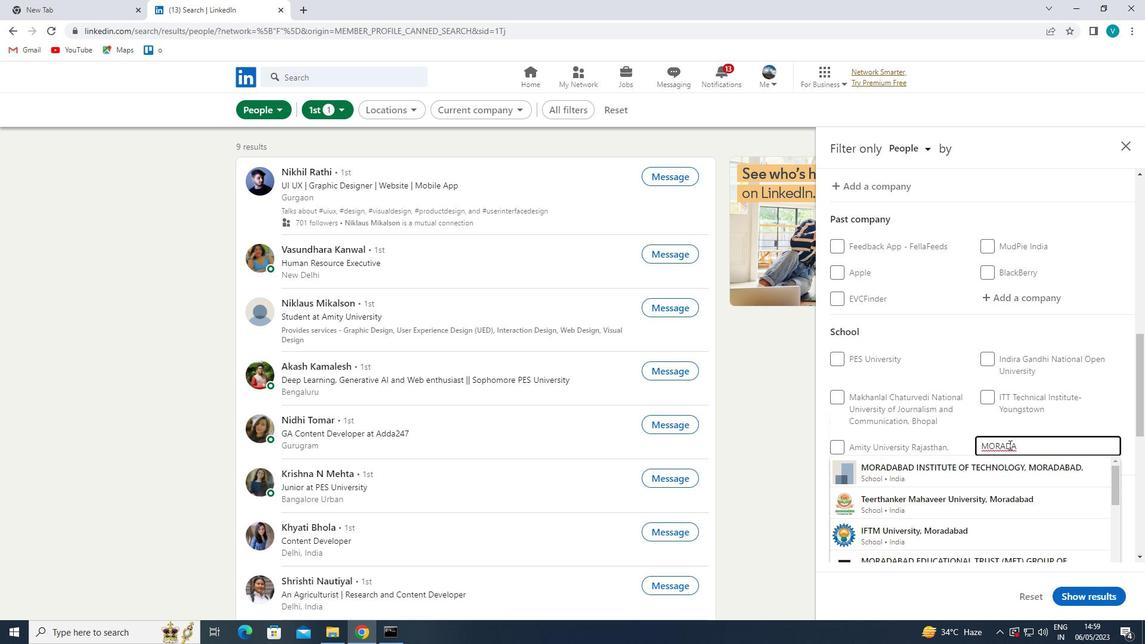 
Action: Mouse pressed left at (1023, 473)
Screenshot: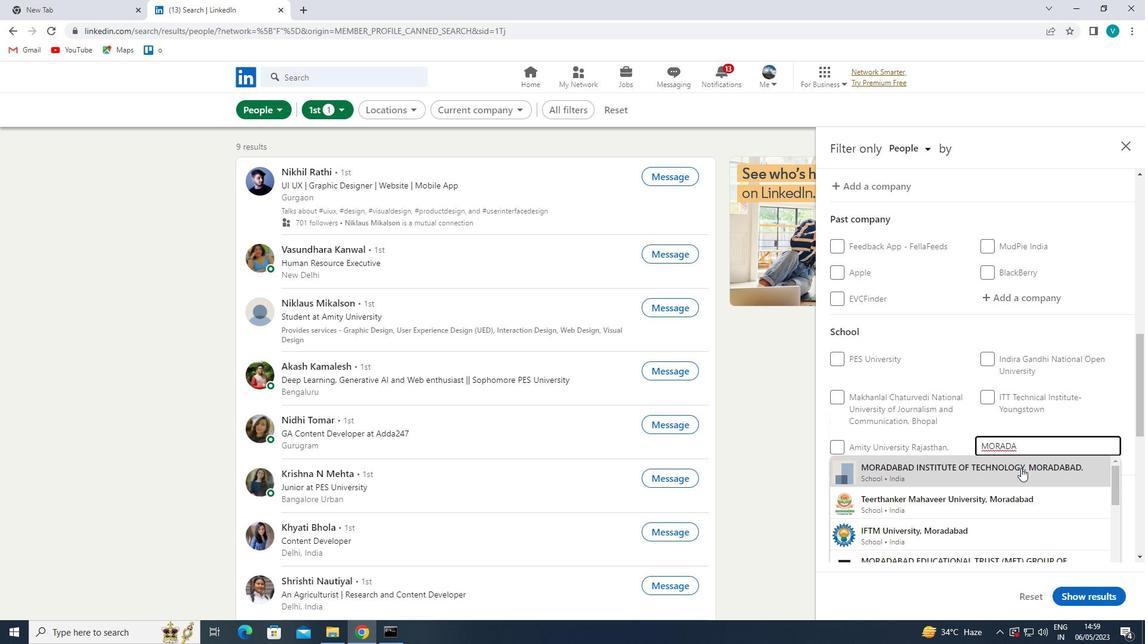 
Action: Mouse moved to (1006, 435)
Screenshot: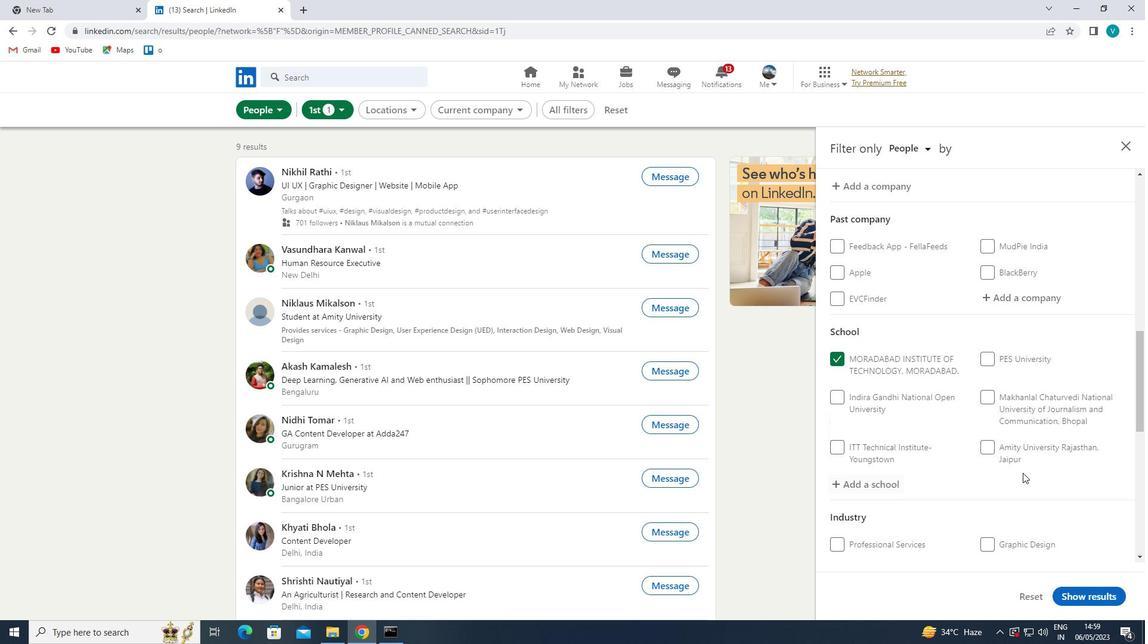 
Action: Mouse scrolled (1006, 434) with delta (0, 0)
Screenshot: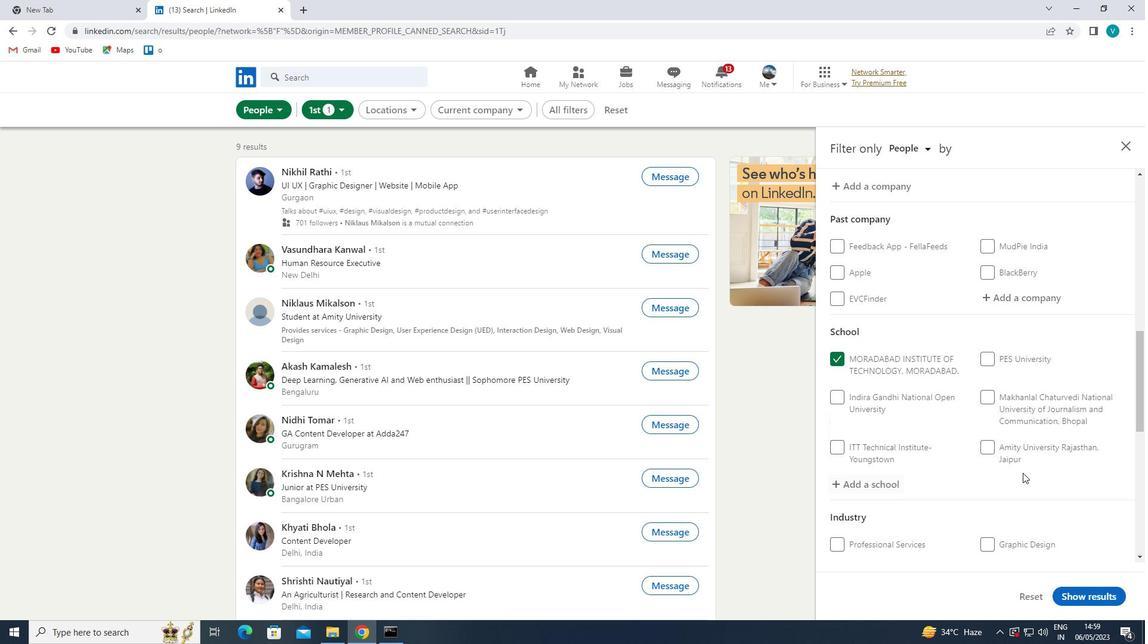 
Action: Mouse moved to (1002, 432)
Screenshot: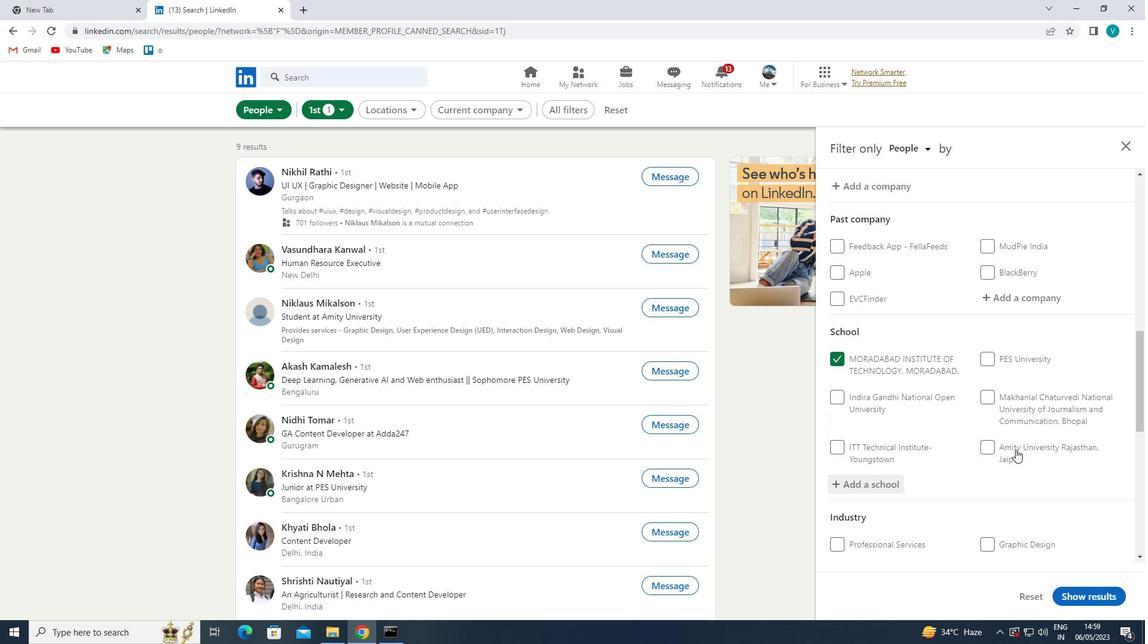 
Action: Mouse scrolled (1002, 431) with delta (0, 0)
Screenshot: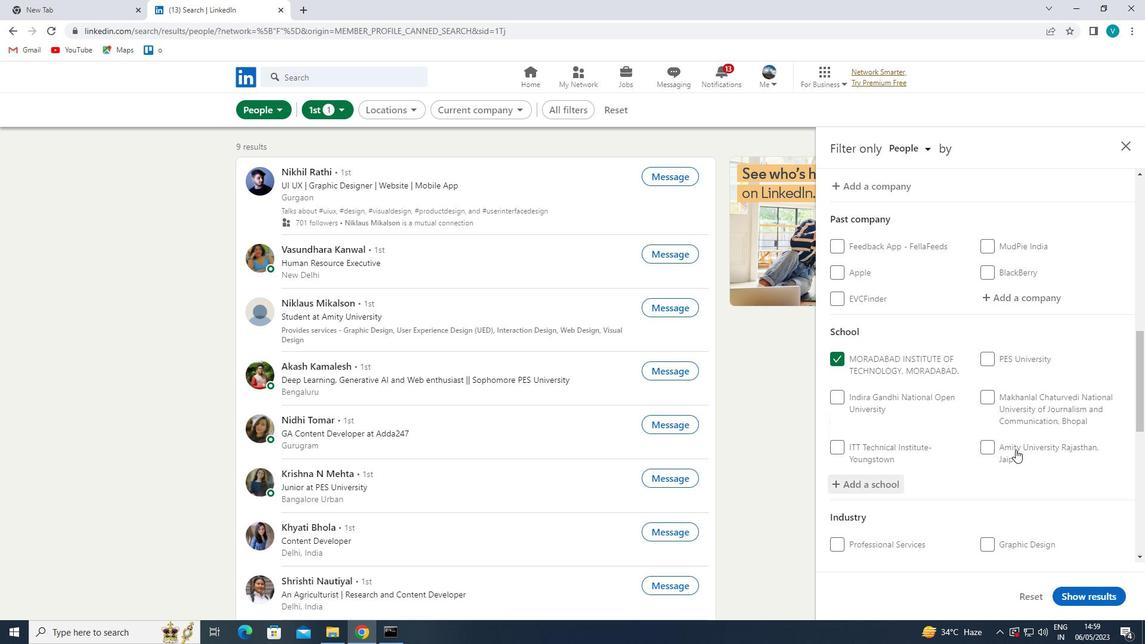 
Action: Mouse moved to (1003, 429)
Screenshot: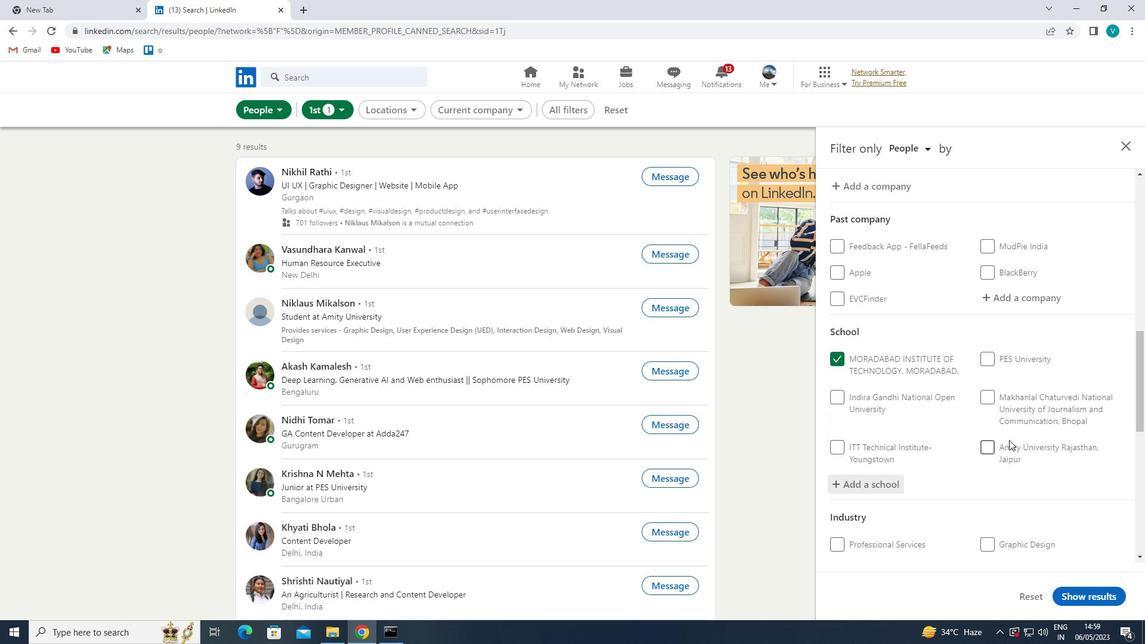 
Action: Mouse scrolled (1003, 428) with delta (0, 0)
Screenshot: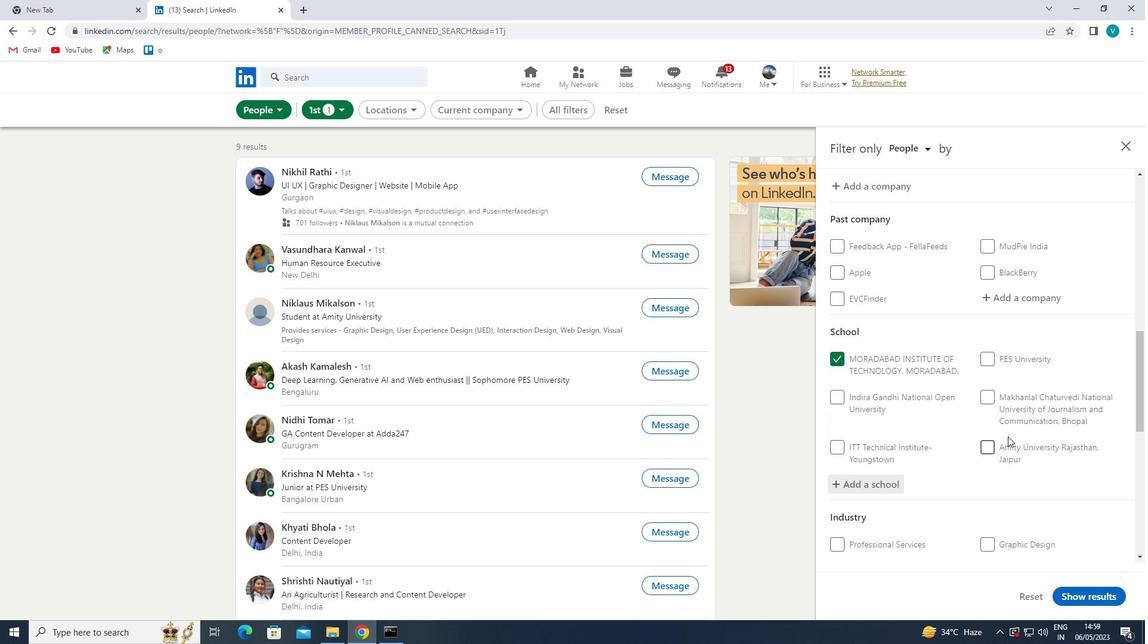 
Action: Mouse moved to (1003, 428)
Screenshot: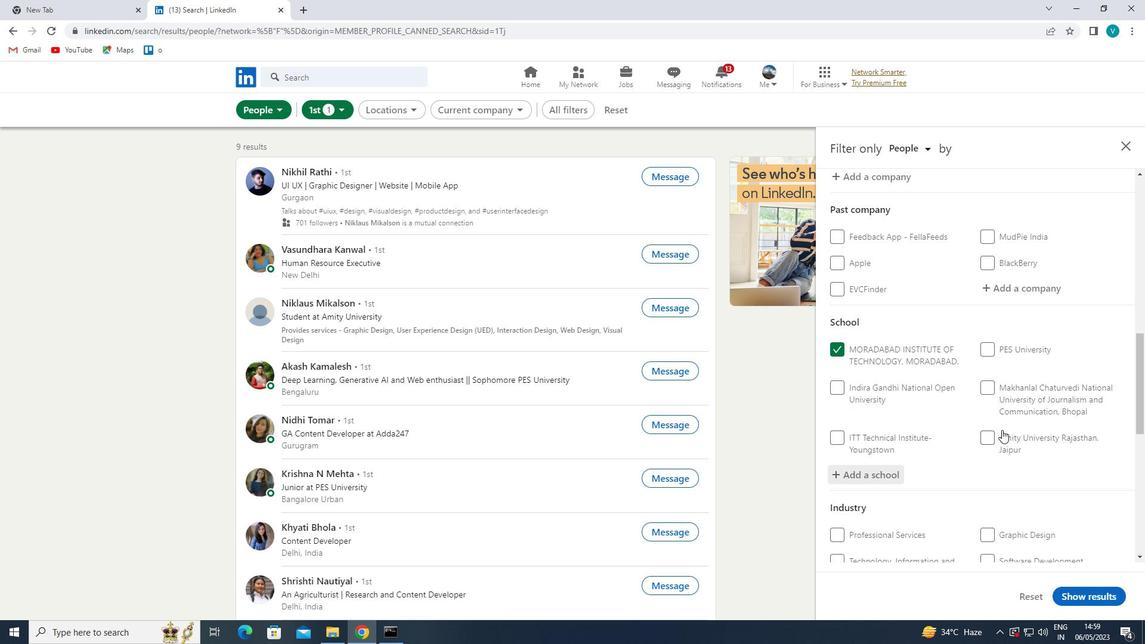 
Action: Mouse scrolled (1003, 427) with delta (0, 0)
Screenshot: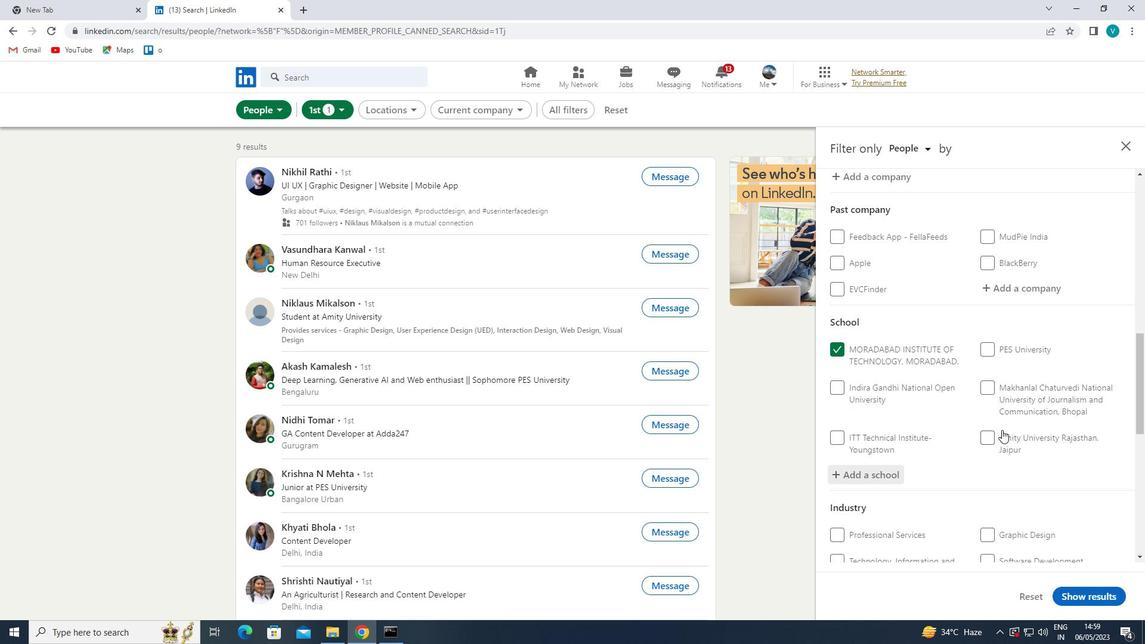 
Action: Mouse moved to (1028, 367)
Screenshot: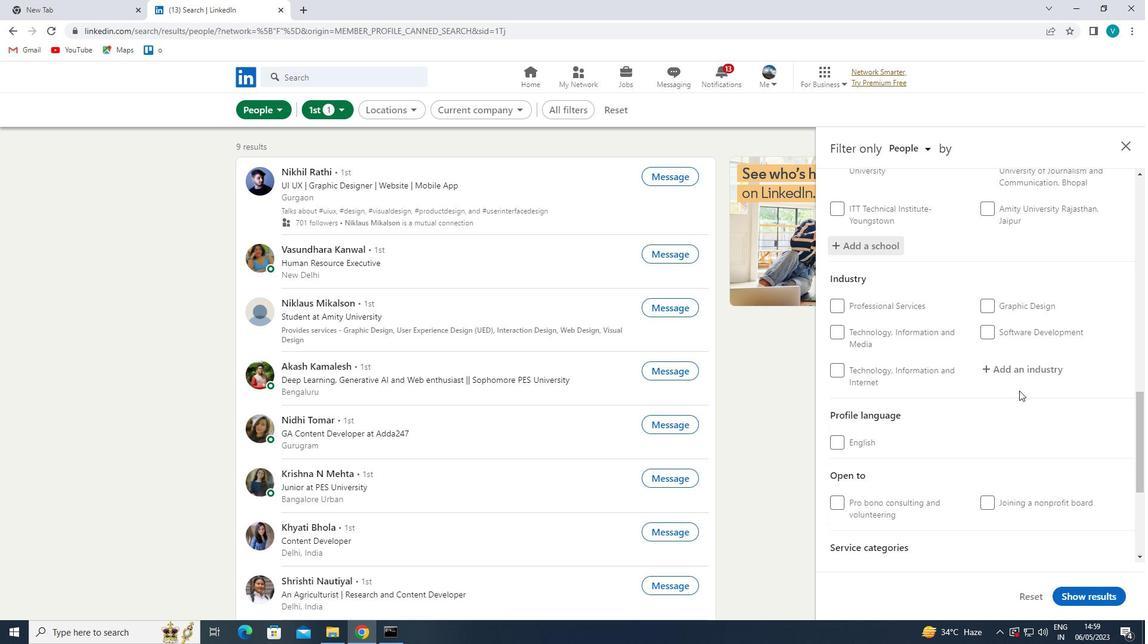 
Action: Mouse pressed left at (1028, 367)
Screenshot: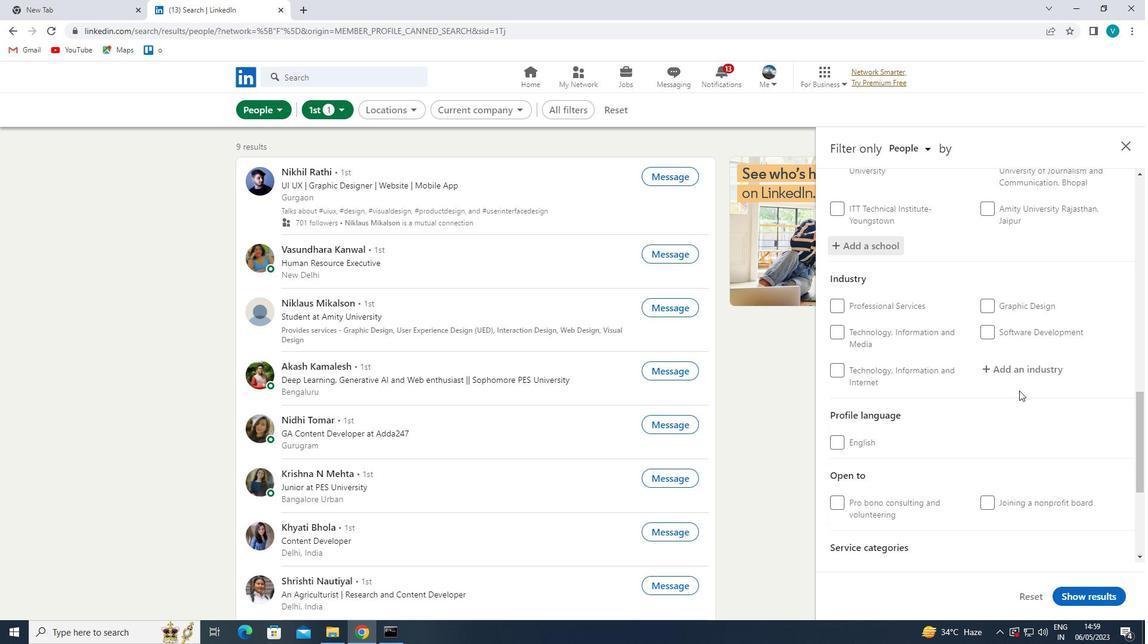 
Action: Mouse moved to (903, 294)
Screenshot: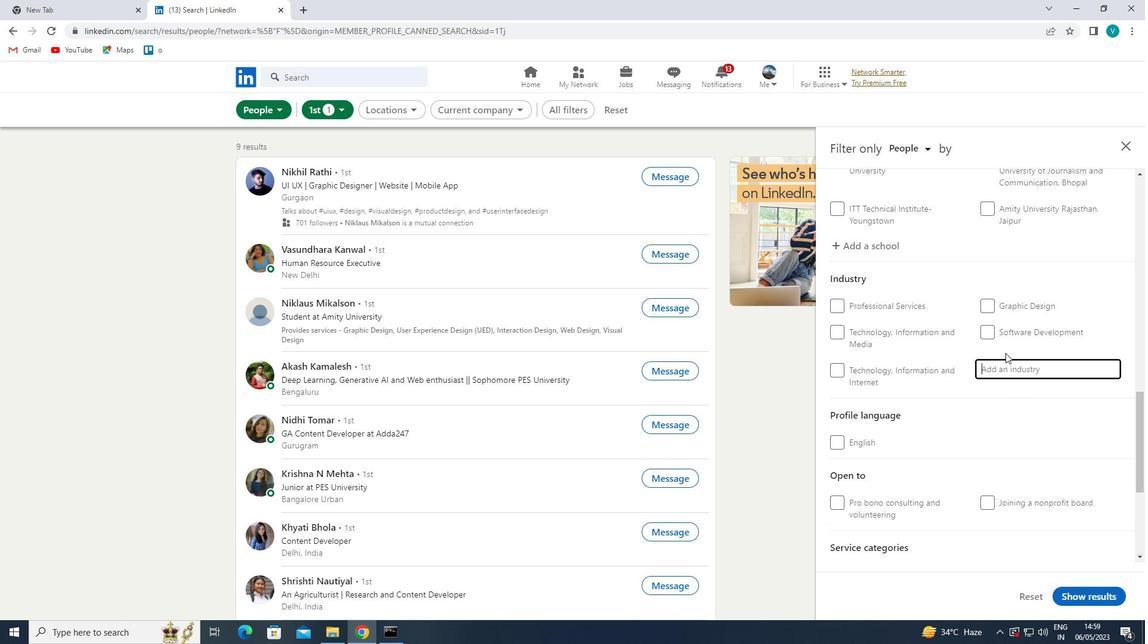 
Action: Key pressed <Key.shift>SHUTTLES
Screenshot: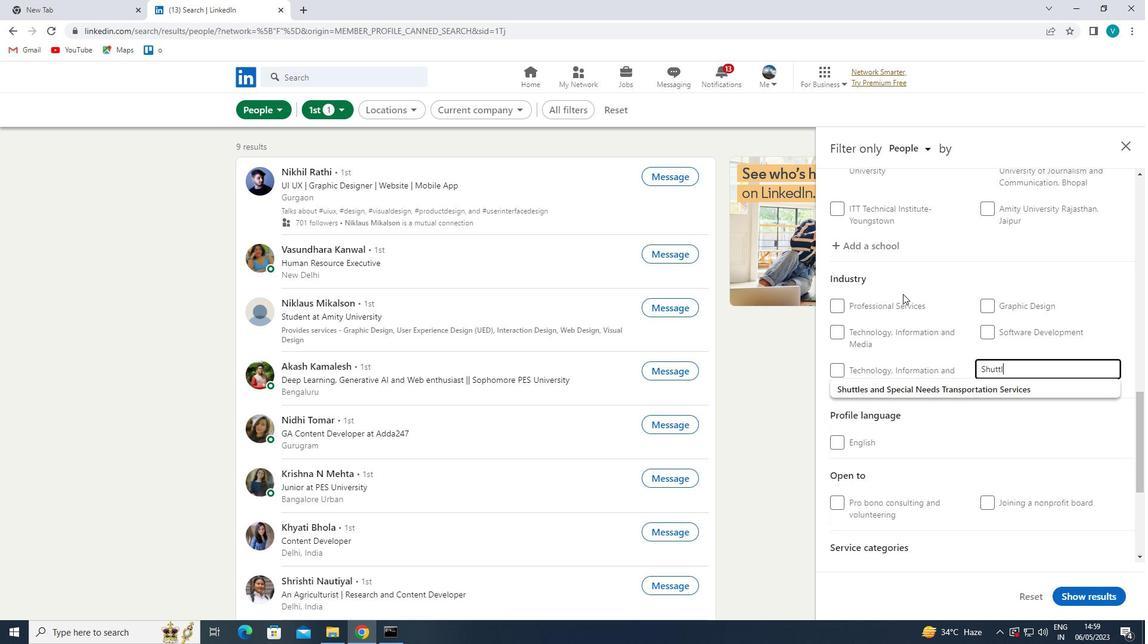 
Action: Mouse moved to (931, 384)
Screenshot: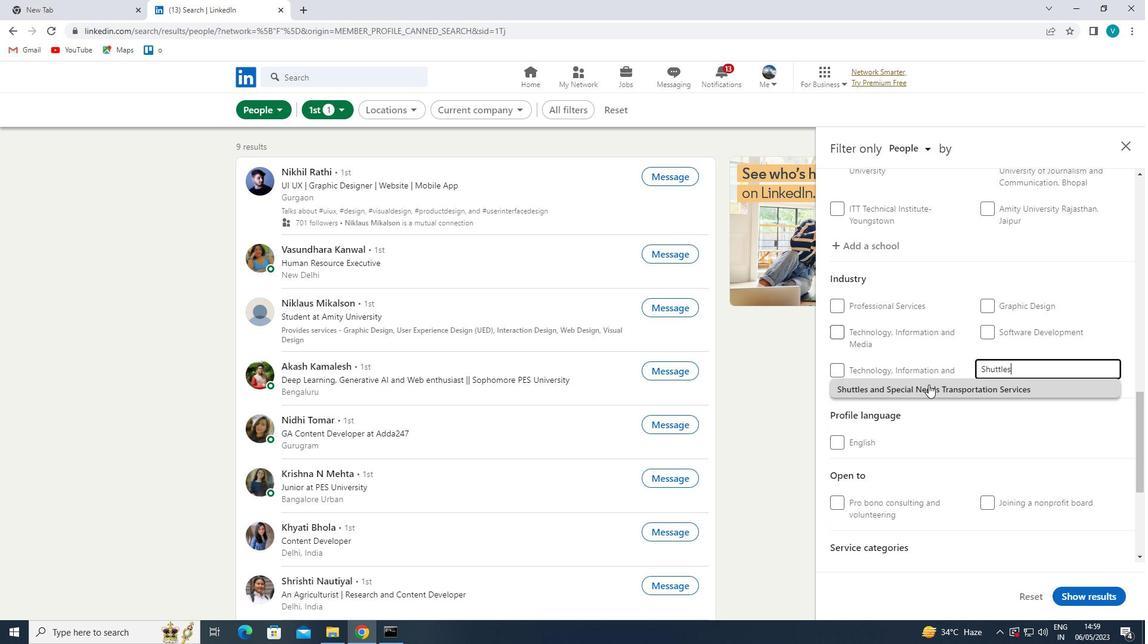 
Action: Mouse pressed left at (931, 384)
Screenshot: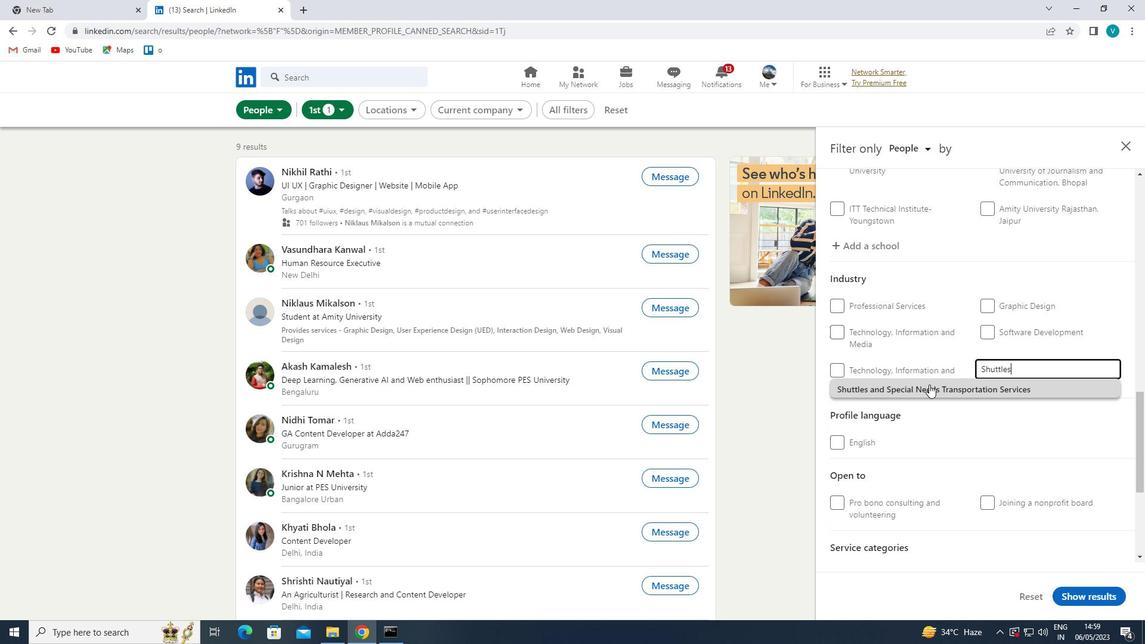 
Action: Mouse moved to (940, 389)
Screenshot: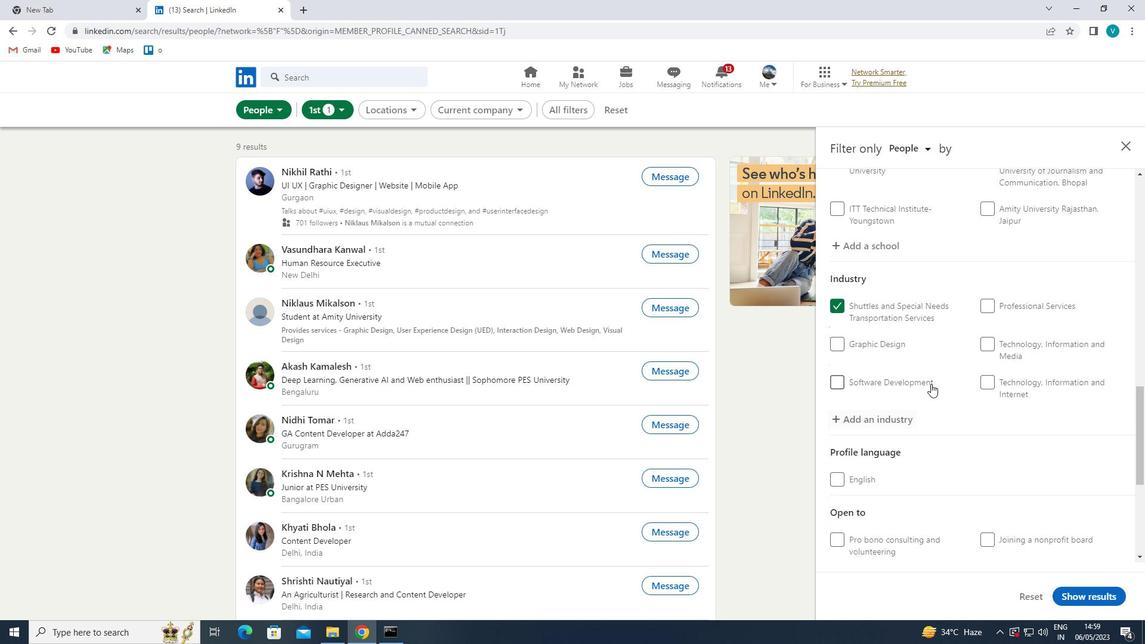 
Action: Mouse scrolled (940, 388) with delta (0, 0)
Screenshot: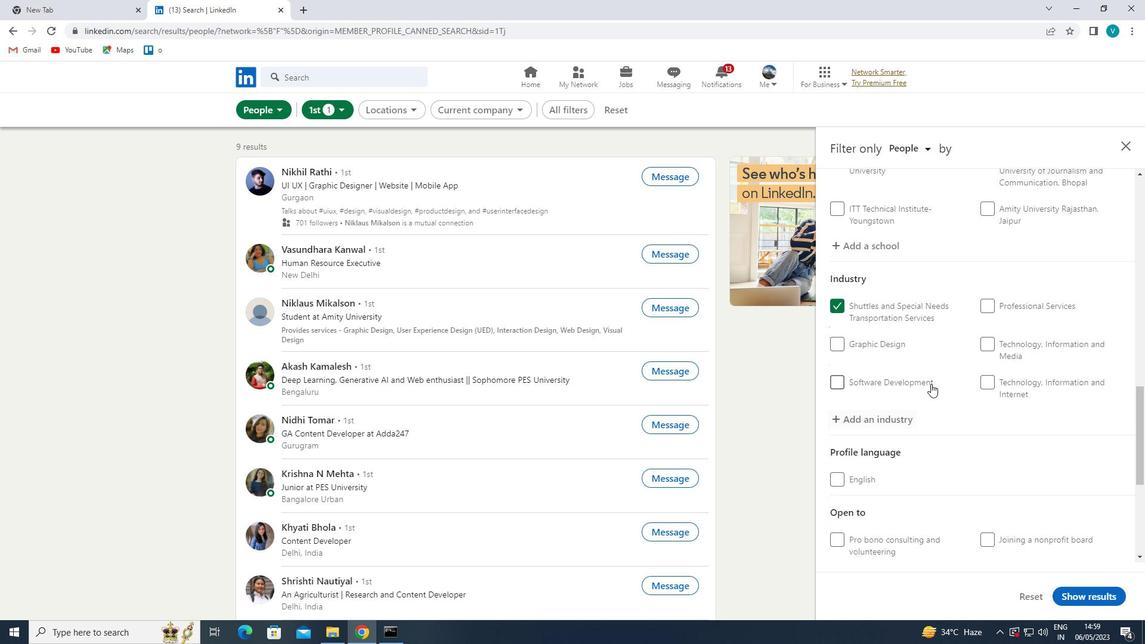 
Action: Mouse moved to (946, 395)
Screenshot: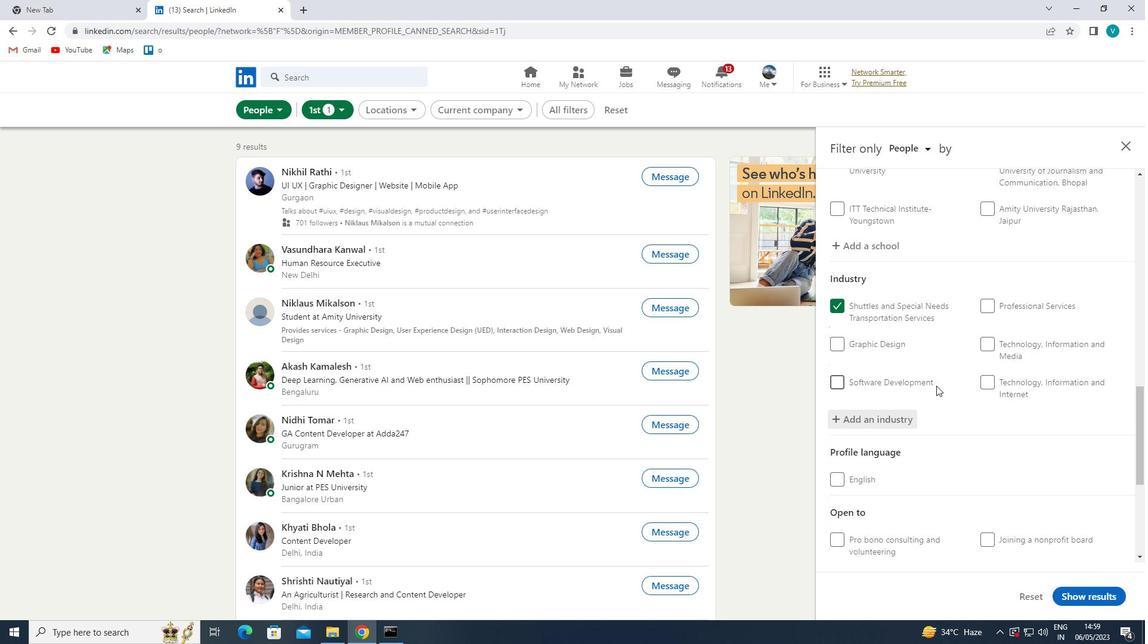 
Action: Mouse scrolled (946, 395) with delta (0, 0)
Screenshot: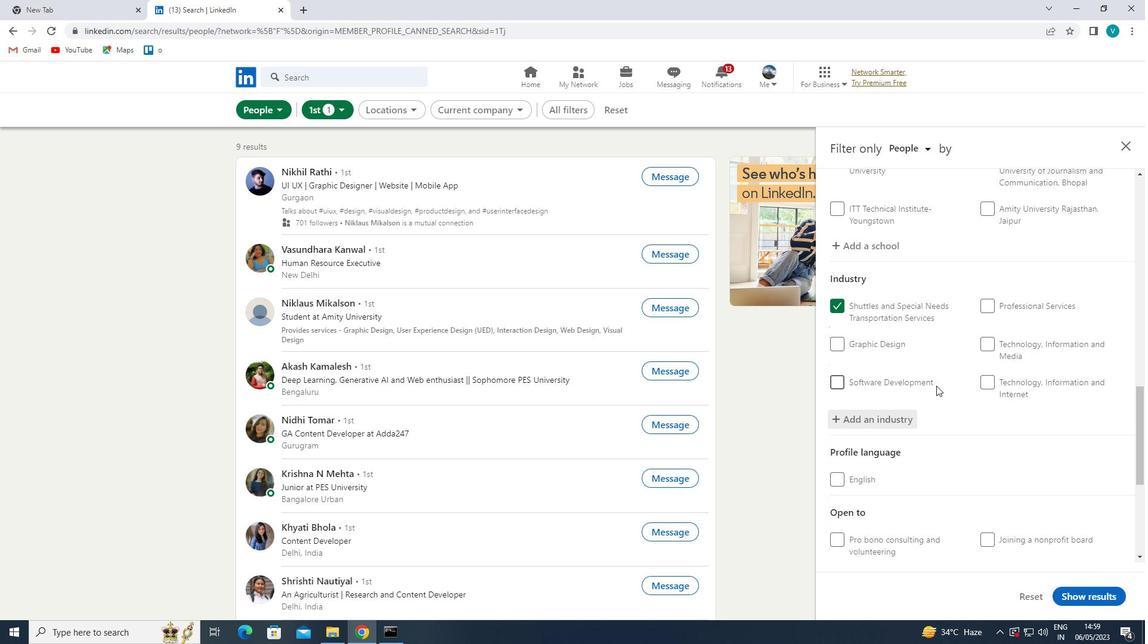 
Action: Mouse moved to (949, 398)
Screenshot: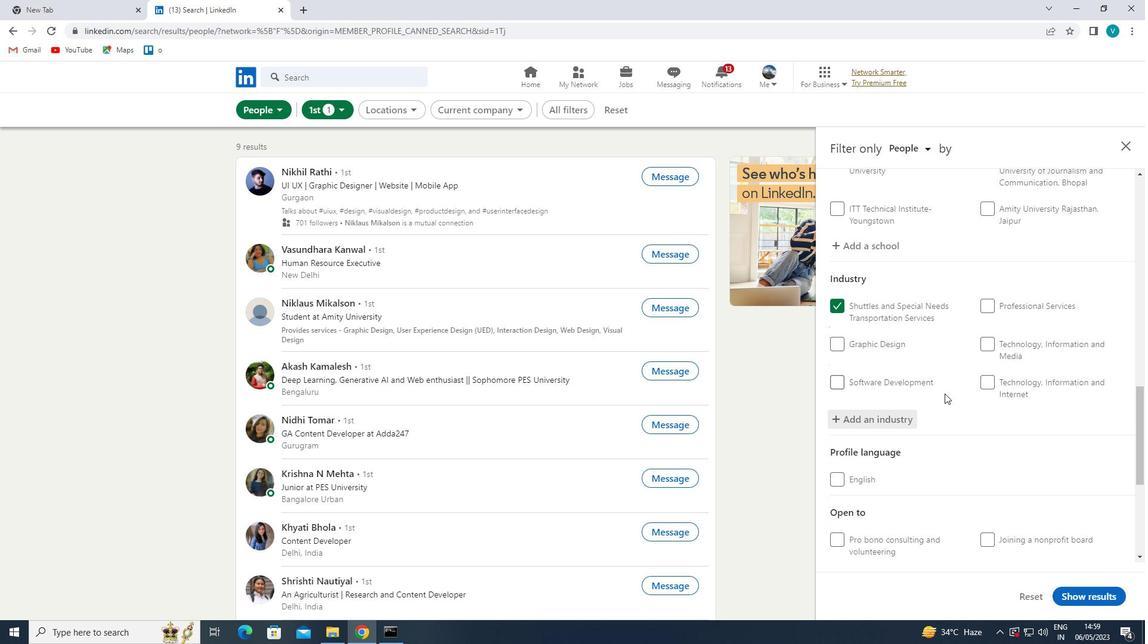
Action: Mouse scrolled (949, 398) with delta (0, 0)
Screenshot: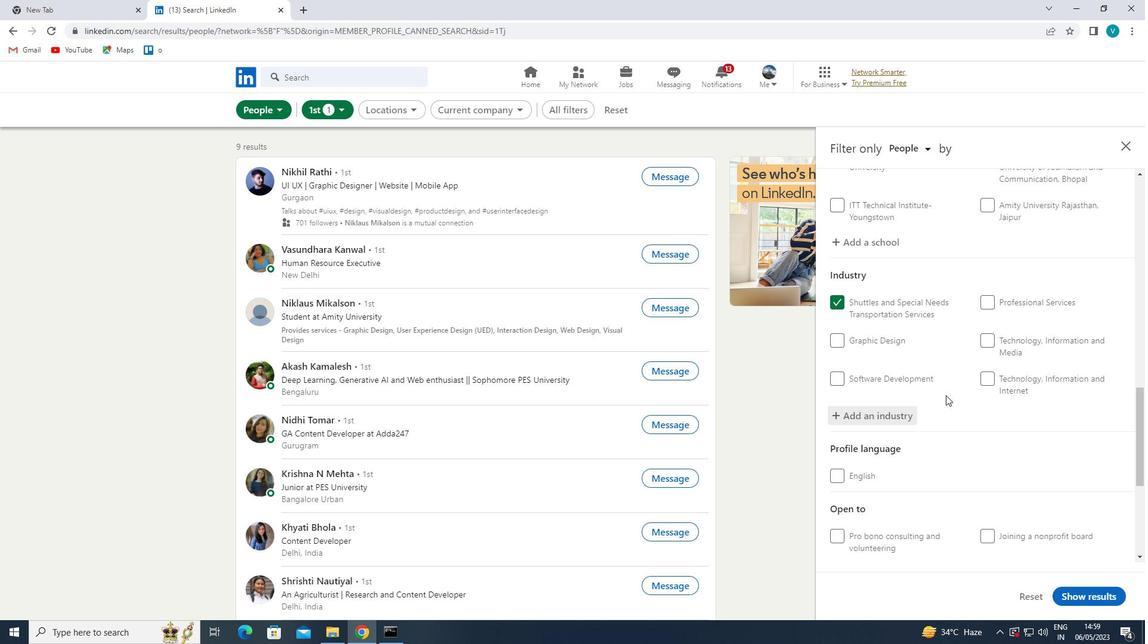 
Action: Mouse moved to (949, 399)
Screenshot: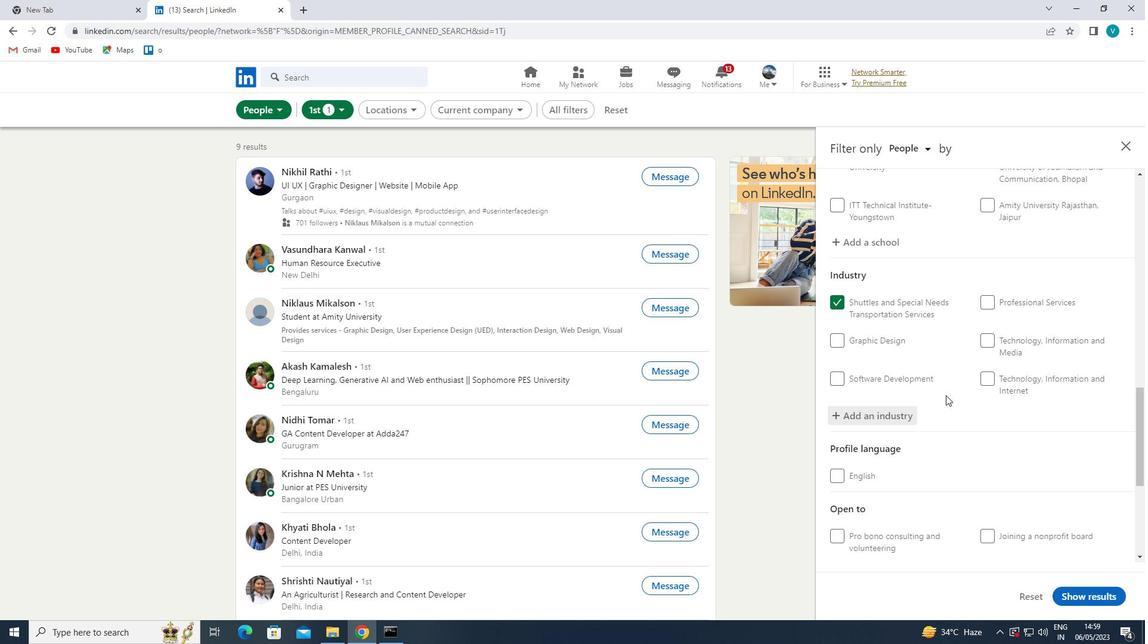 
Action: Mouse scrolled (949, 398) with delta (0, 0)
Screenshot: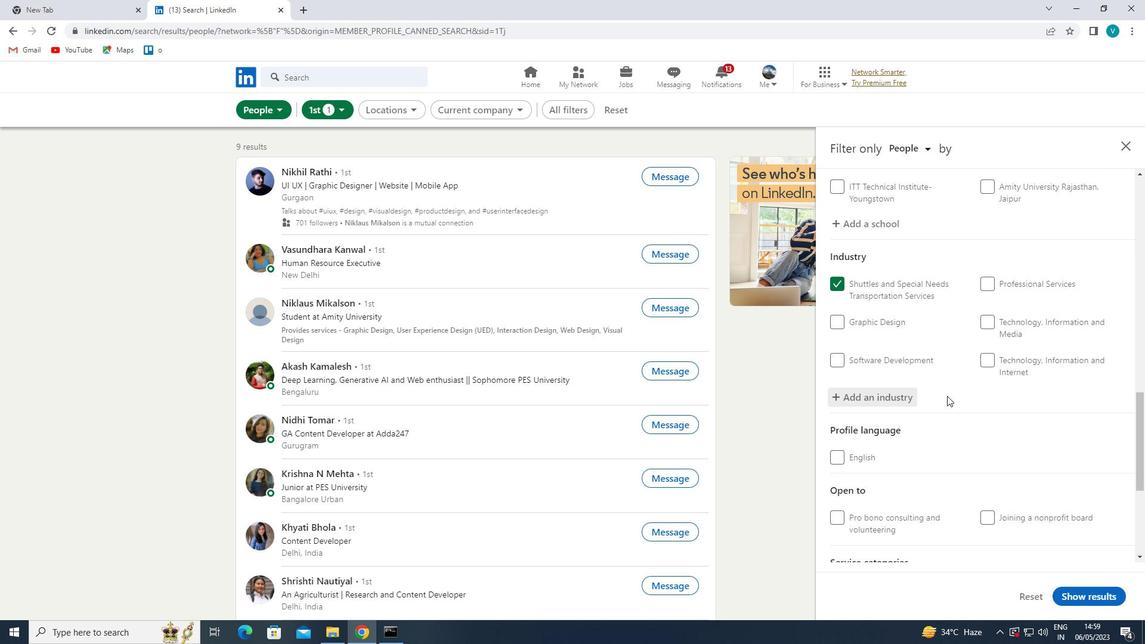 
Action: Mouse moved to (1003, 421)
Screenshot: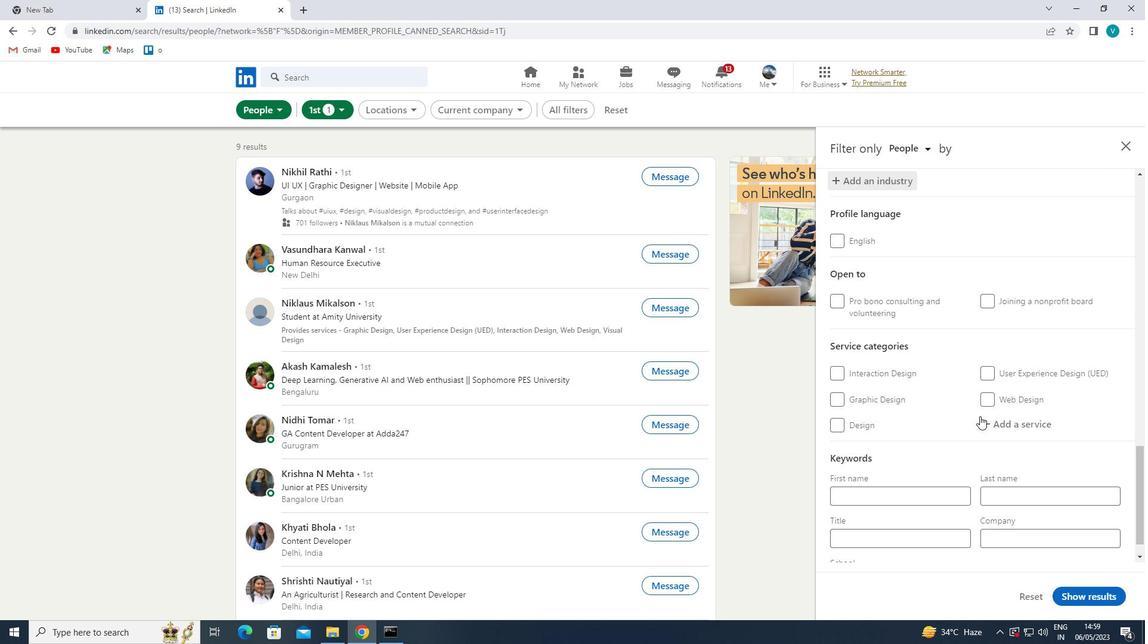 
Action: Mouse pressed left at (1003, 421)
Screenshot: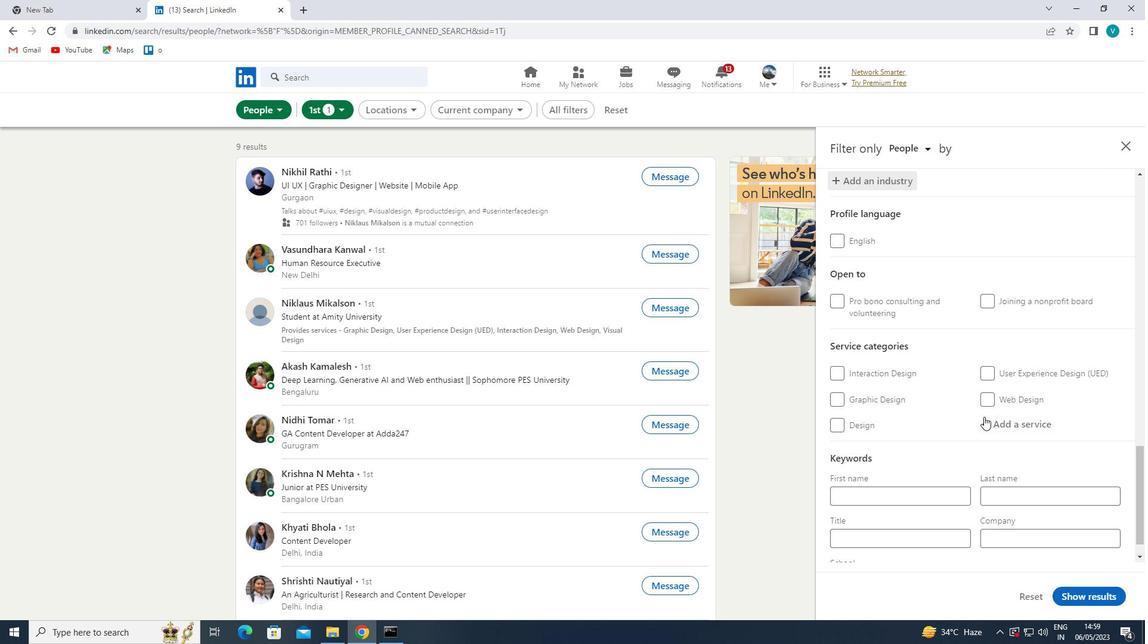 
Action: Mouse moved to (869, 339)
Screenshot: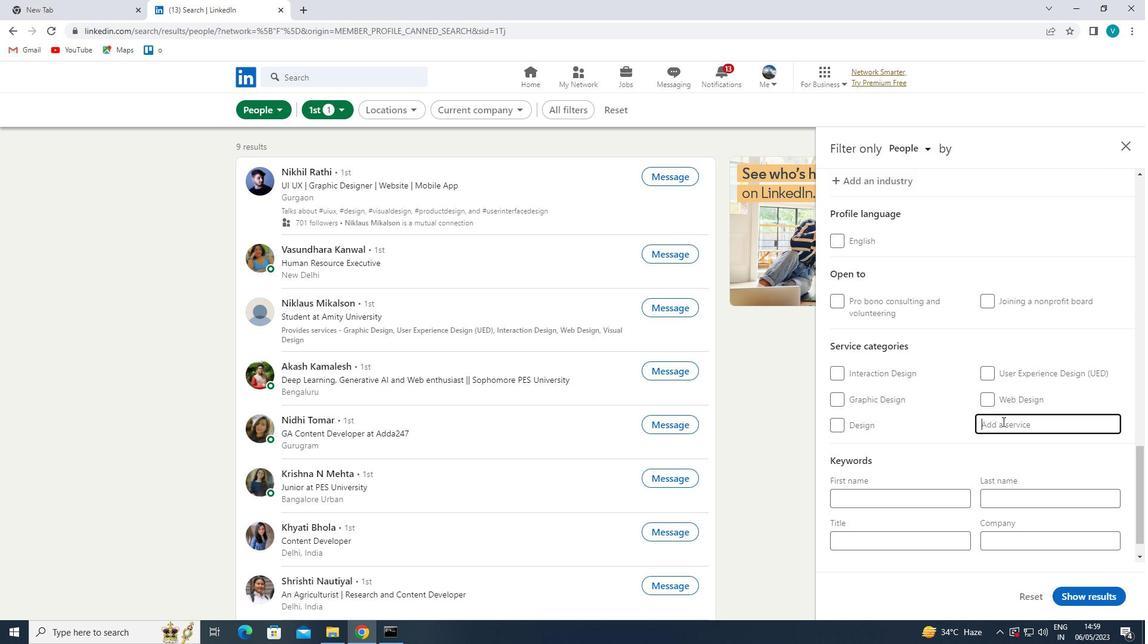 
Action: Key pressed <Key.shift><Key.shift>INFORMATION
Screenshot: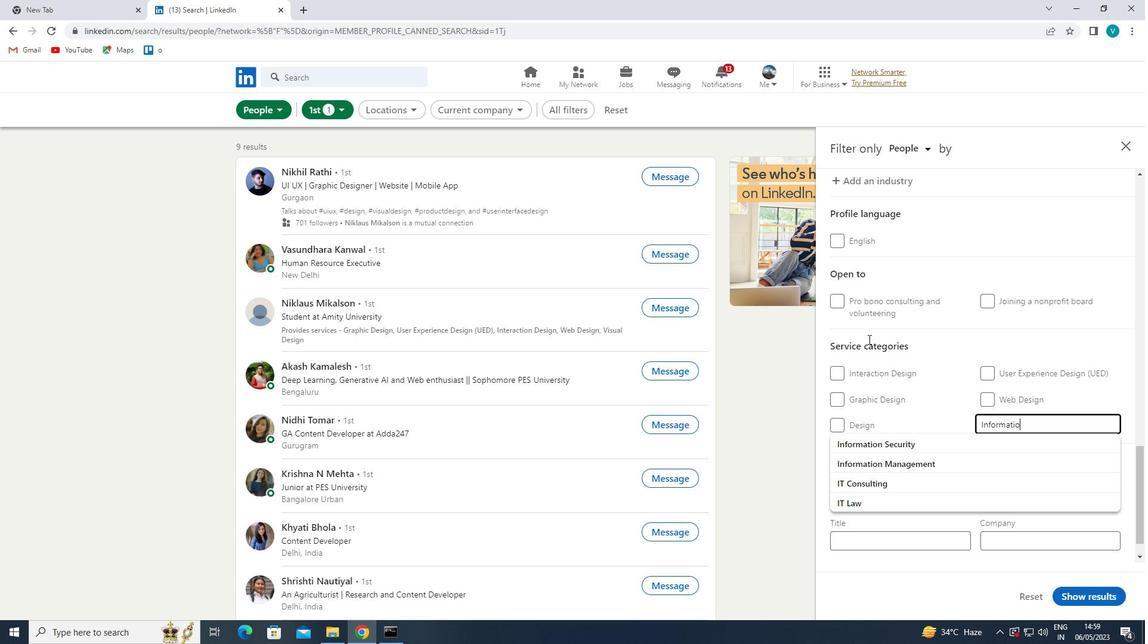 
Action: Mouse moved to (917, 448)
Screenshot: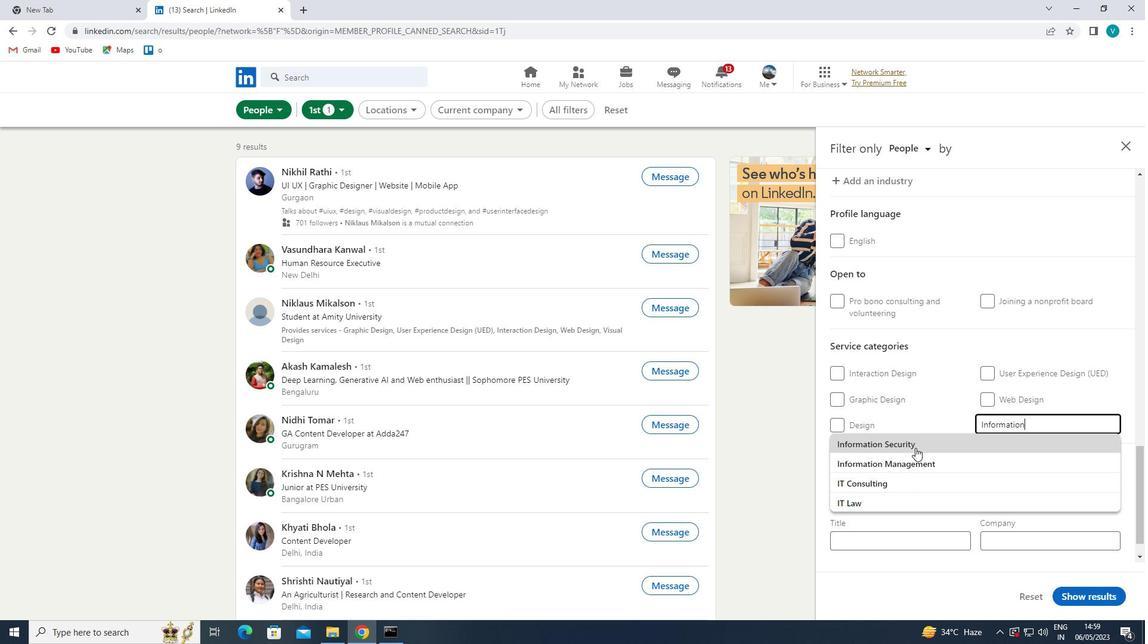 
Action: Mouse pressed left at (917, 448)
Screenshot: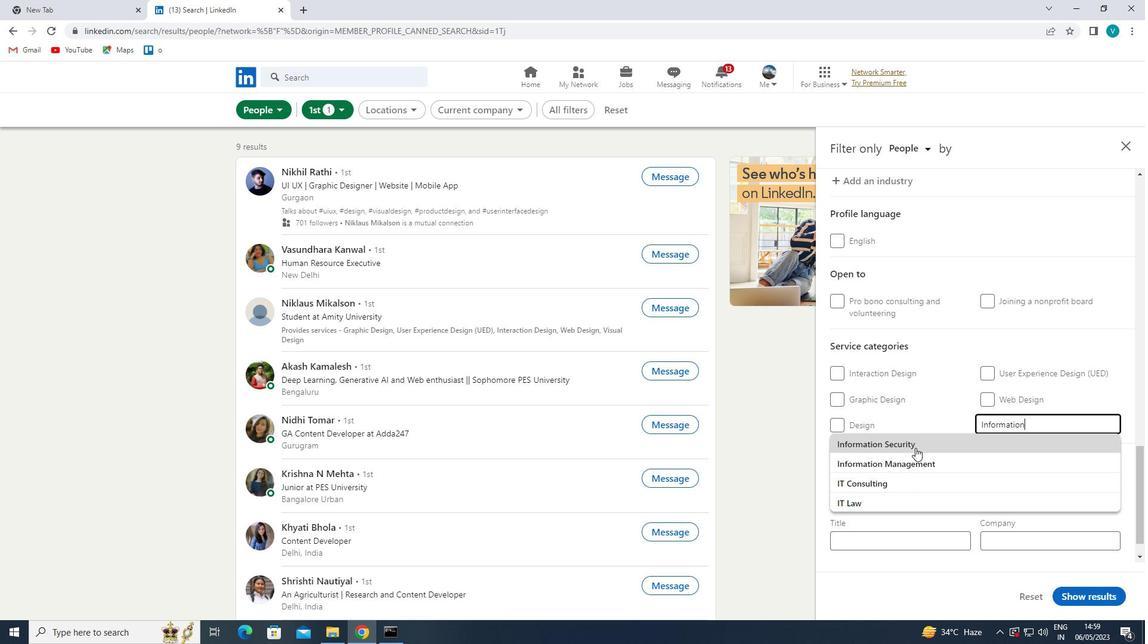 
Action: Mouse moved to (917, 448)
Screenshot: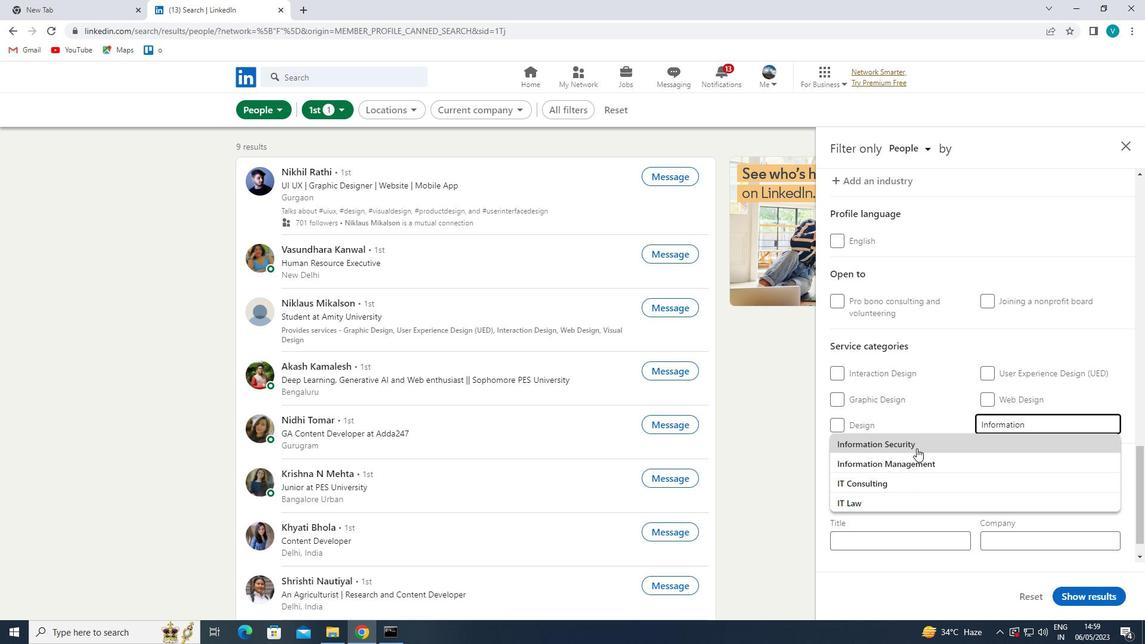 
Action: Mouse scrolled (917, 447) with delta (0, 0)
Screenshot: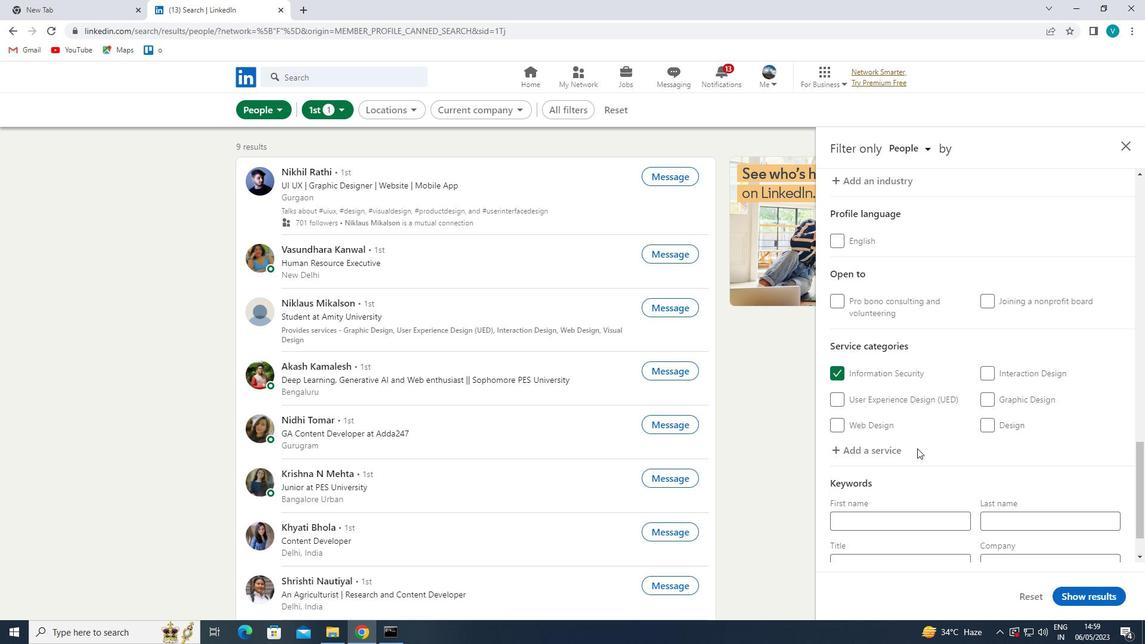 
Action: Mouse moved to (917, 448)
Screenshot: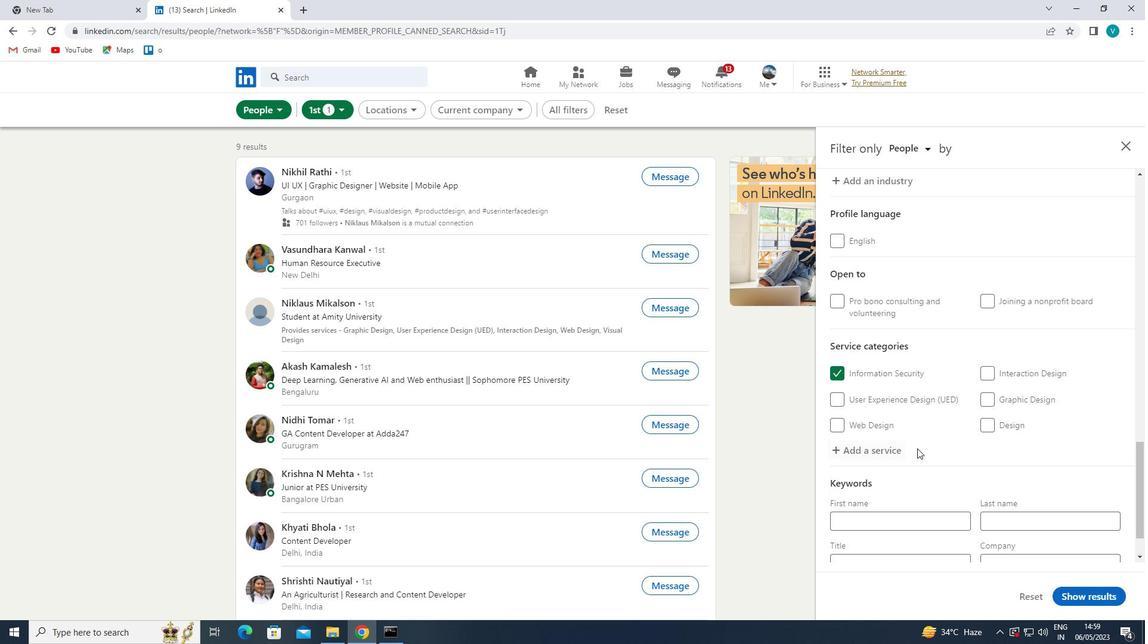 
Action: Mouse scrolled (917, 448) with delta (0, 0)
Screenshot: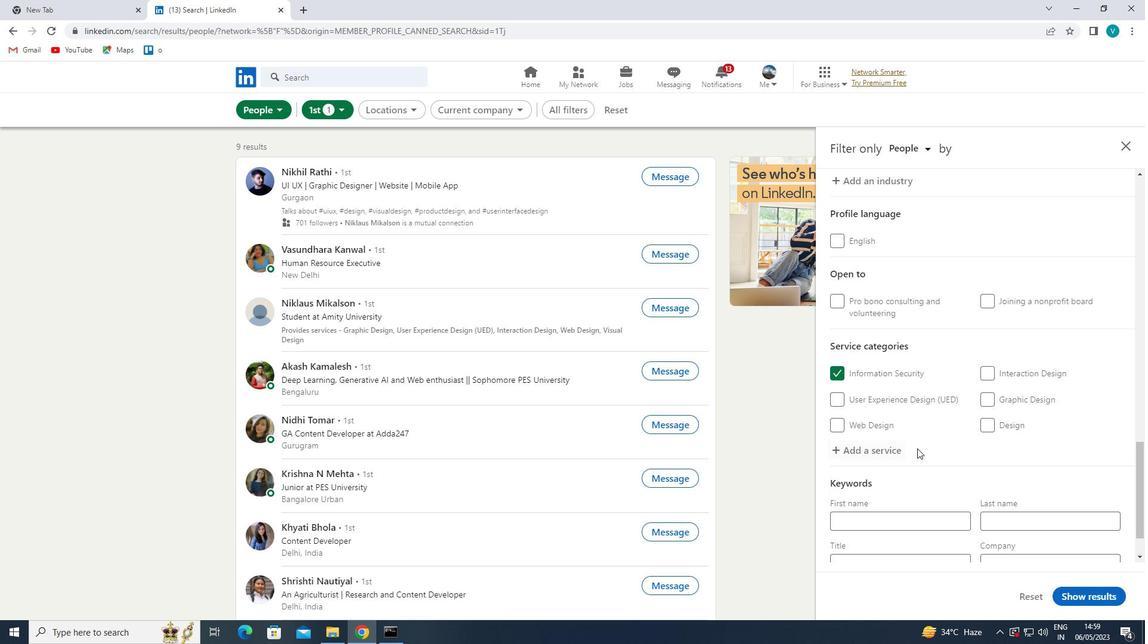 
Action: Mouse moved to (917, 450)
Screenshot: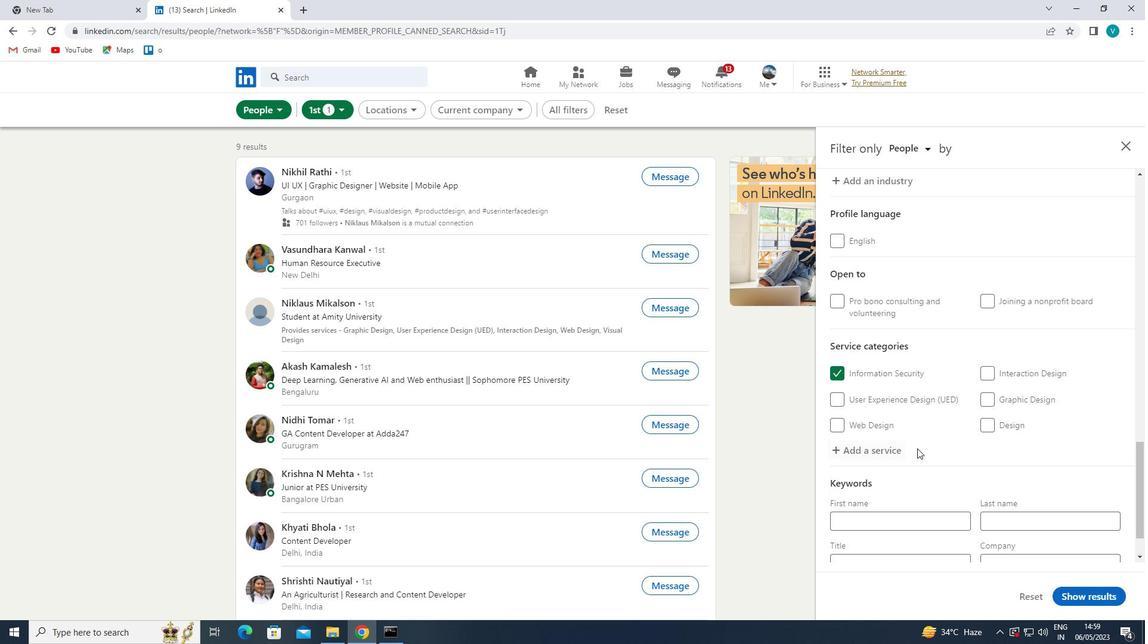 
Action: Mouse scrolled (917, 449) with delta (0, 0)
Screenshot: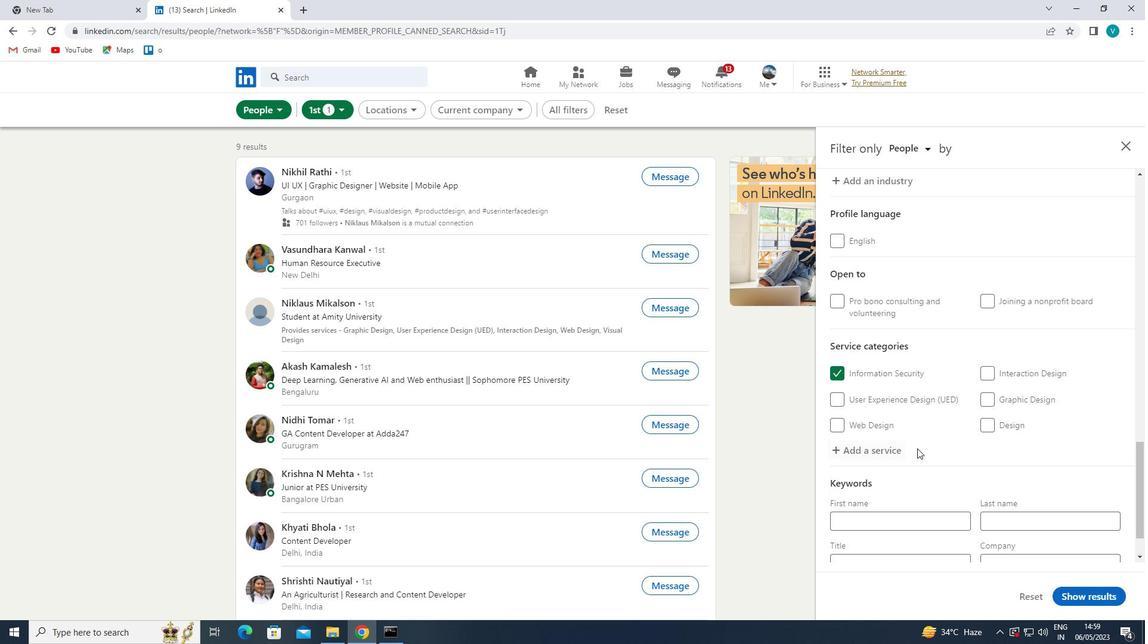 
Action: Mouse moved to (916, 451)
Screenshot: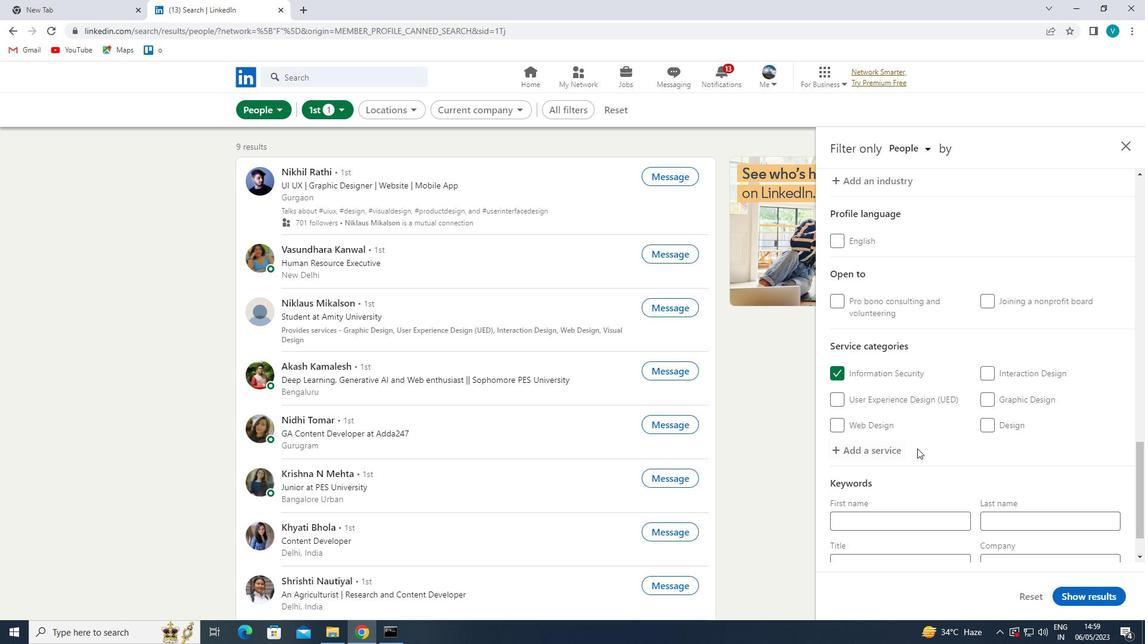 
Action: Mouse scrolled (916, 450) with delta (0, 0)
Screenshot: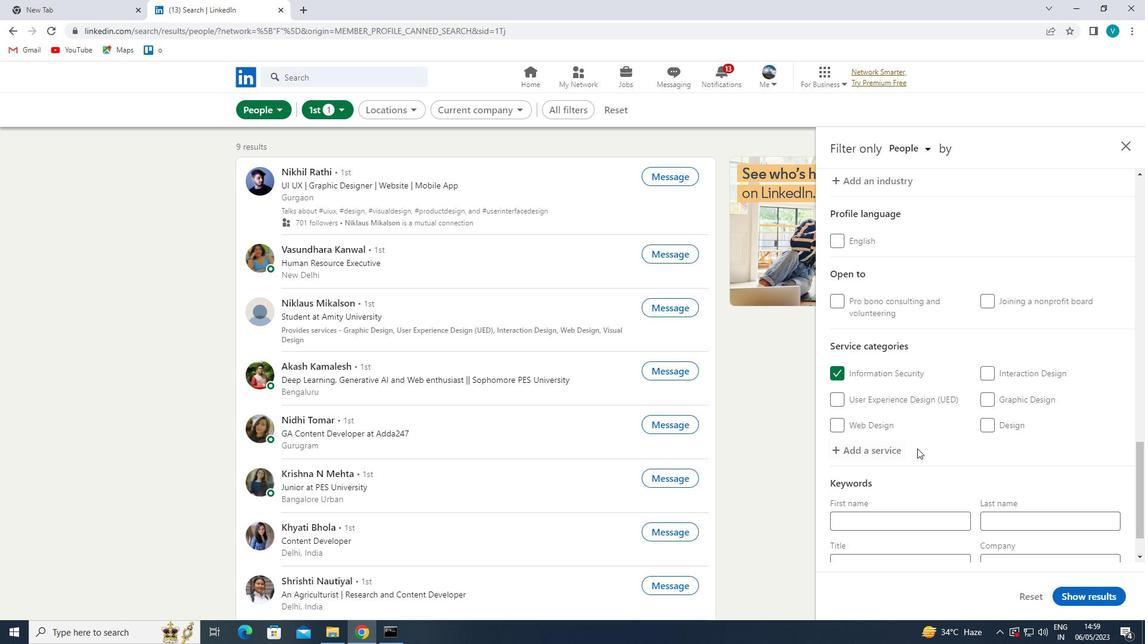 
Action: Mouse moved to (908, 492)
Screenshot: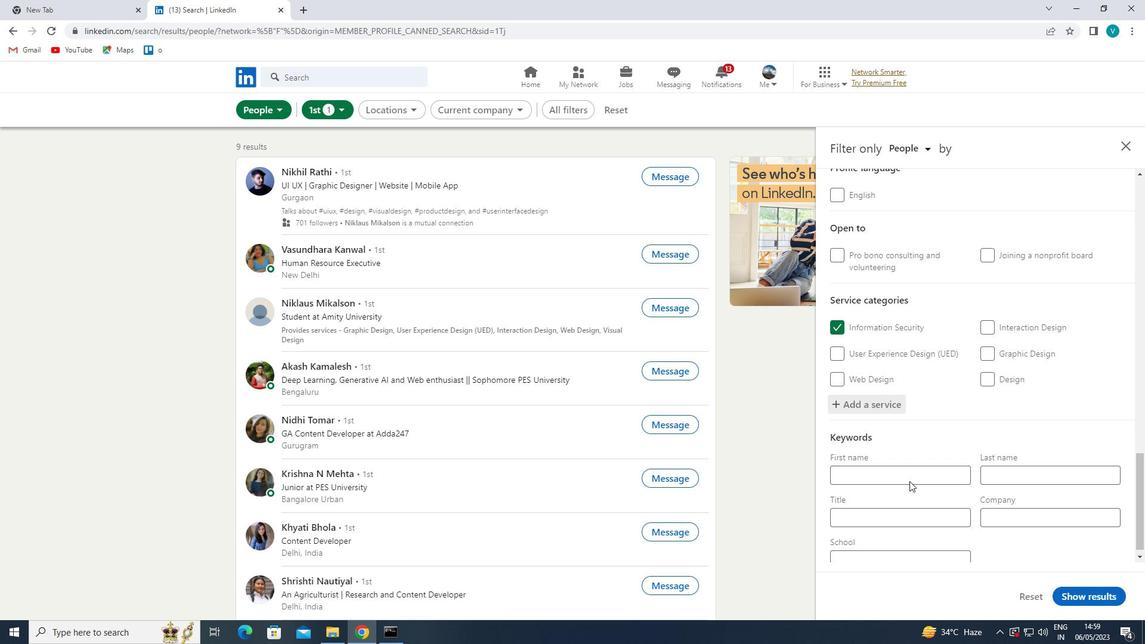 
Action: Mouse pressed left at (908, 492)
Screenshot: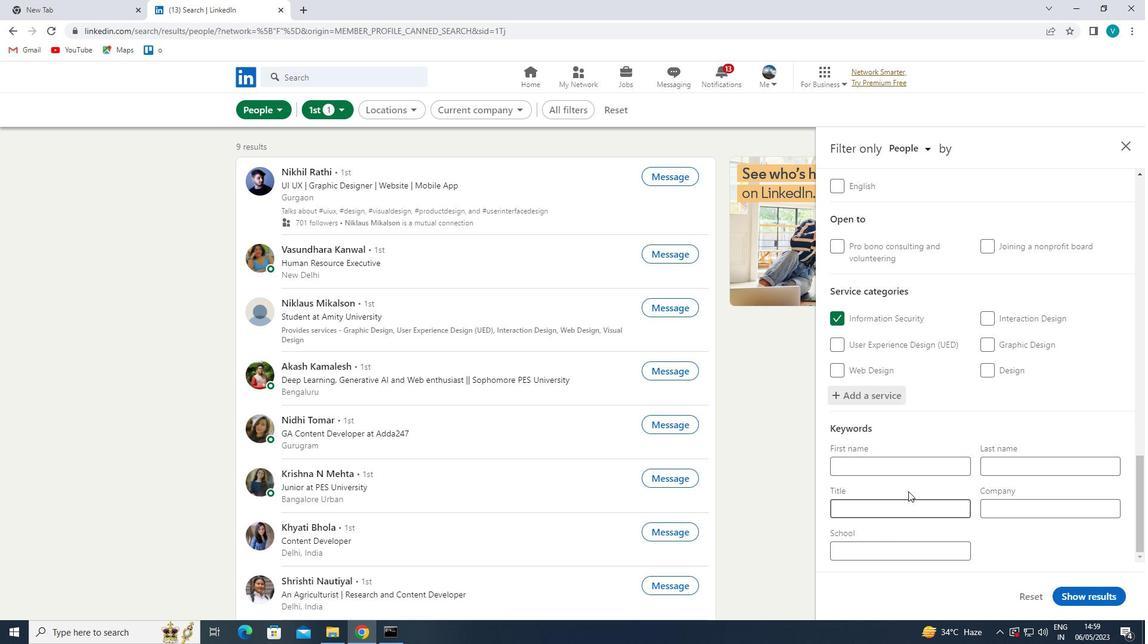 
Action: Mouse moved to (907, 494)
Screenshot: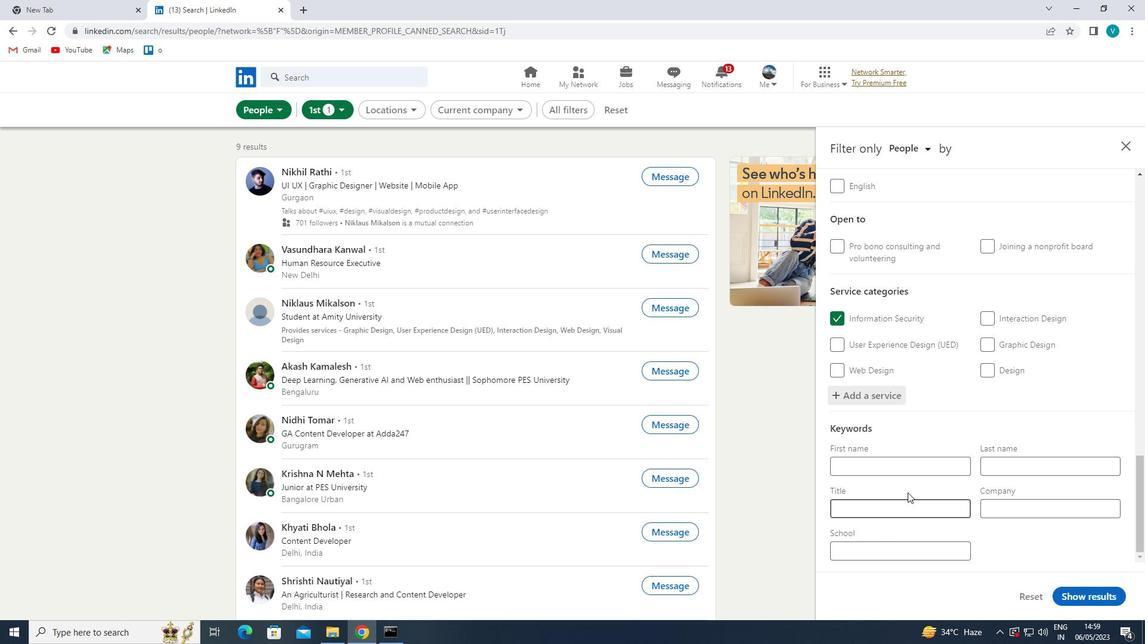 
Action: Key pressed <Key.shift>TELEPHONE<Key.space><Key.shift>OPERAO<Key.backspace>TOR
Screenshot: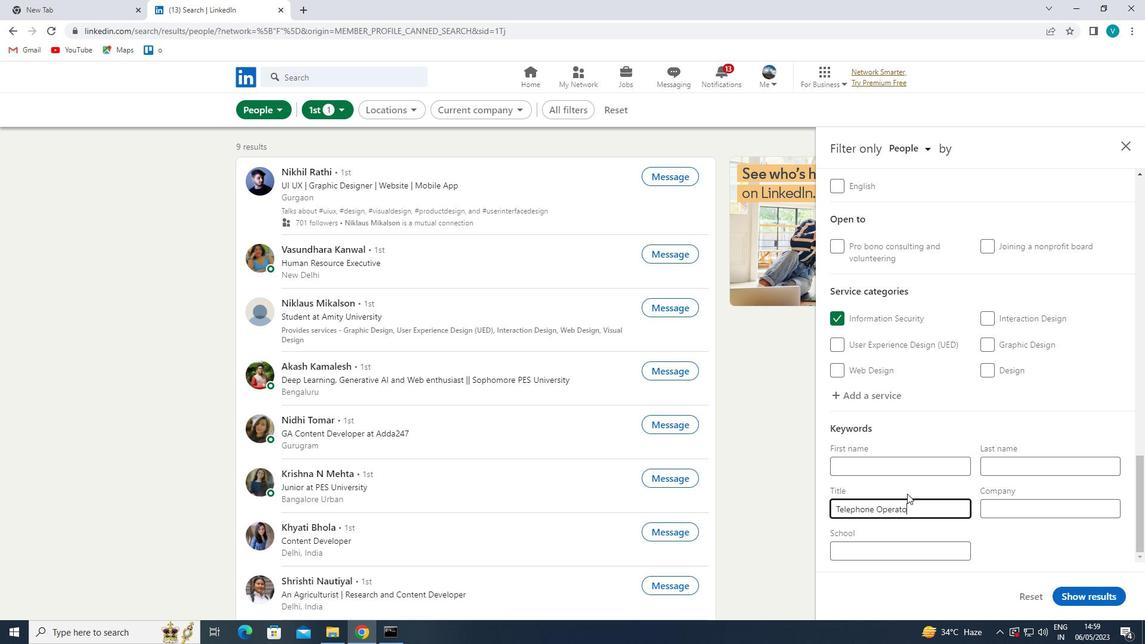 
Action: Mouse moved to (1083, 599)
Screenshot: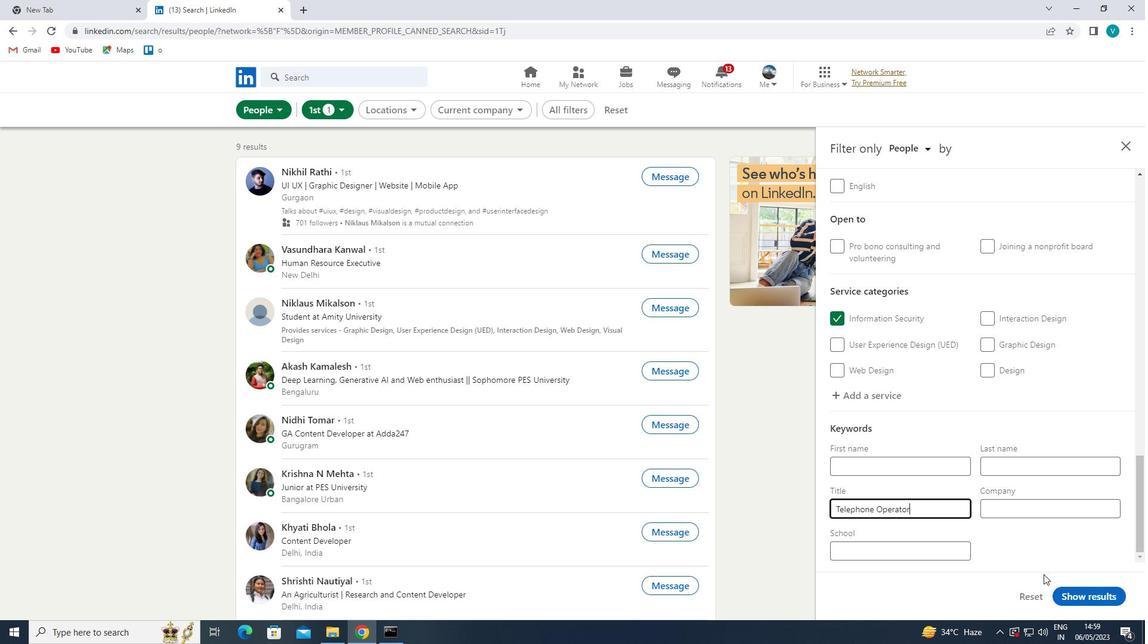 
Action: Mouse pressed left at (1083, 599)
Screenshot: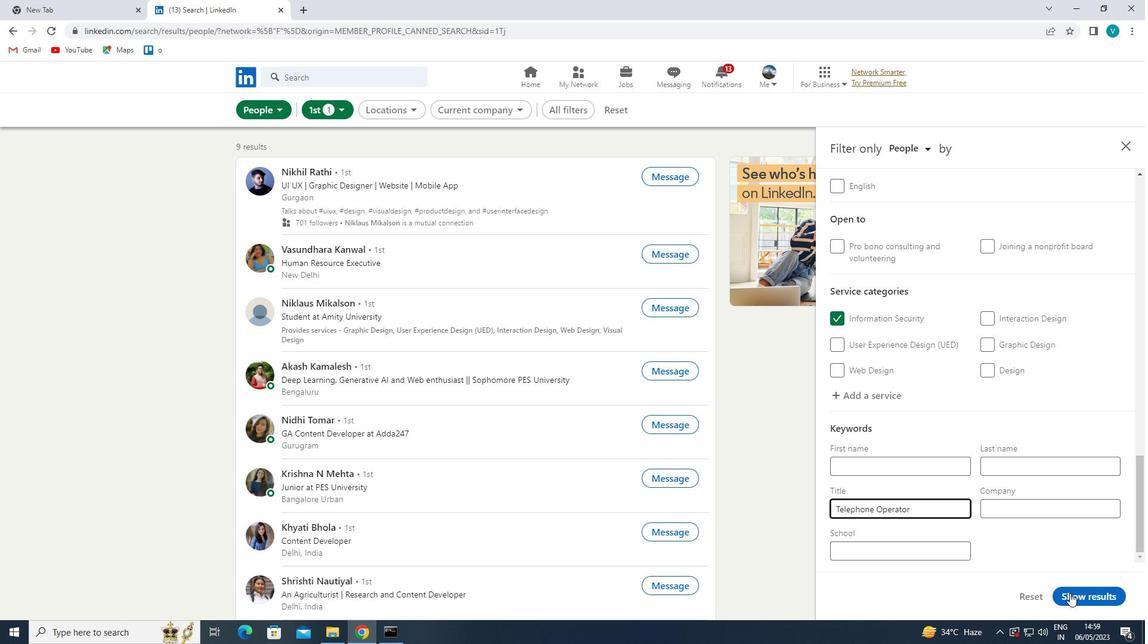 
Action: Mouse moved to (914, 503)
Screenshot: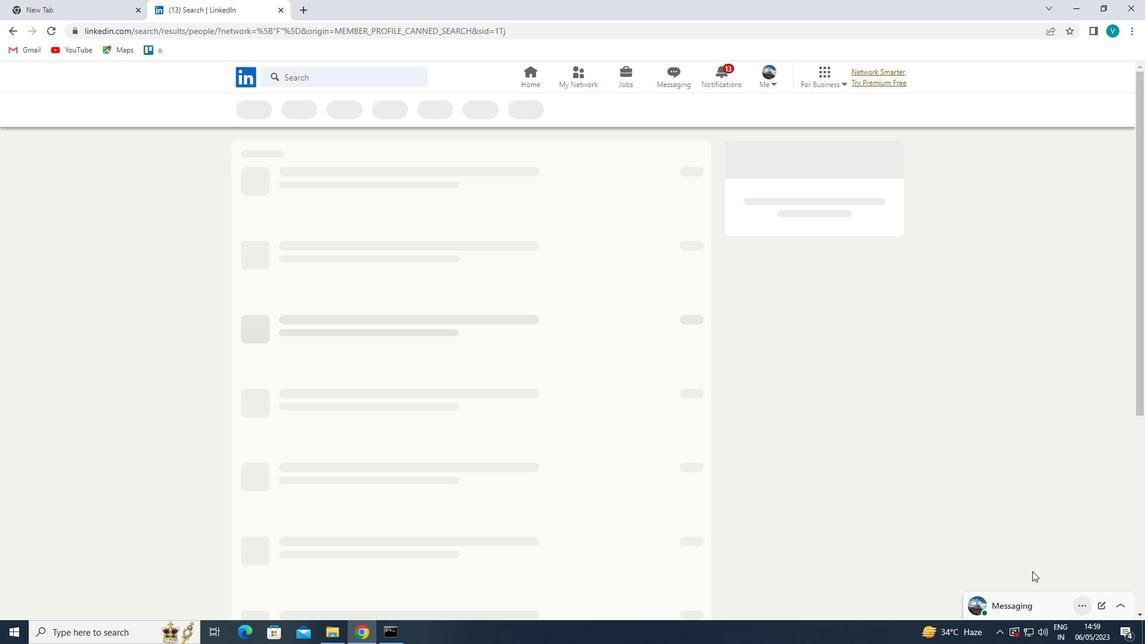 
